 Task: Look for space in Torremolinos, Spain from 11th June, 2023 to 15th June, 2023 for 2 adults in price range Rs.7000 to Rs.16000. Place can be private room with 1  bedroom having 2 beds and 1 bathroom. Property type can be house, flat, guest house, hotel. Booking option can be shelf check-in. Required host language is English.
Action: Mouse moved to (270, 151)
Screenshot: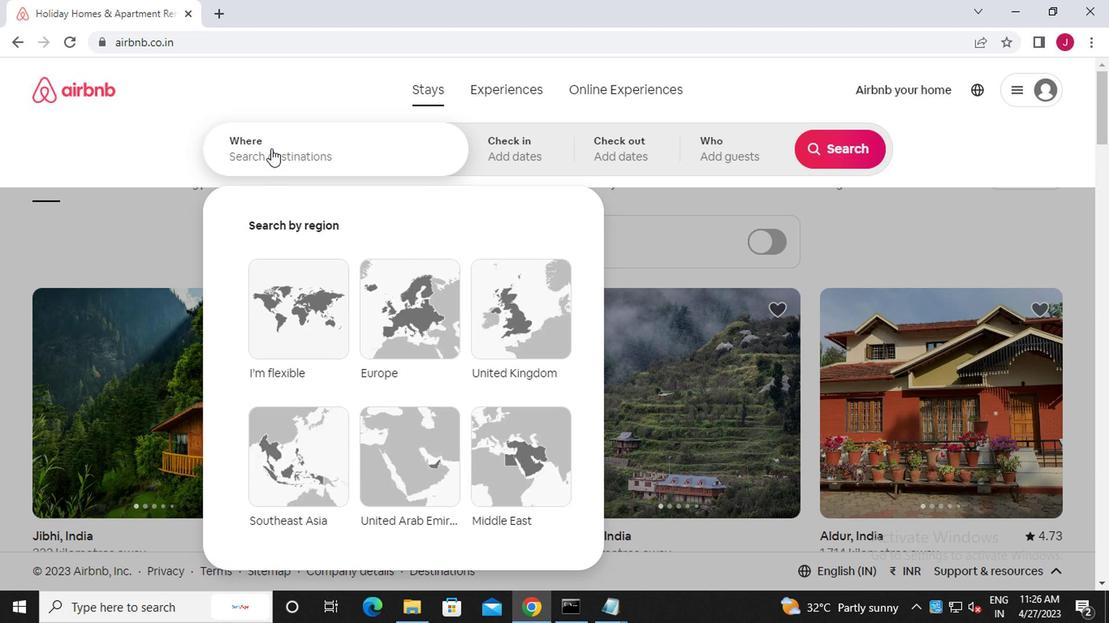 
Action: Mouse pressed left at (270, 151)
Screenshot: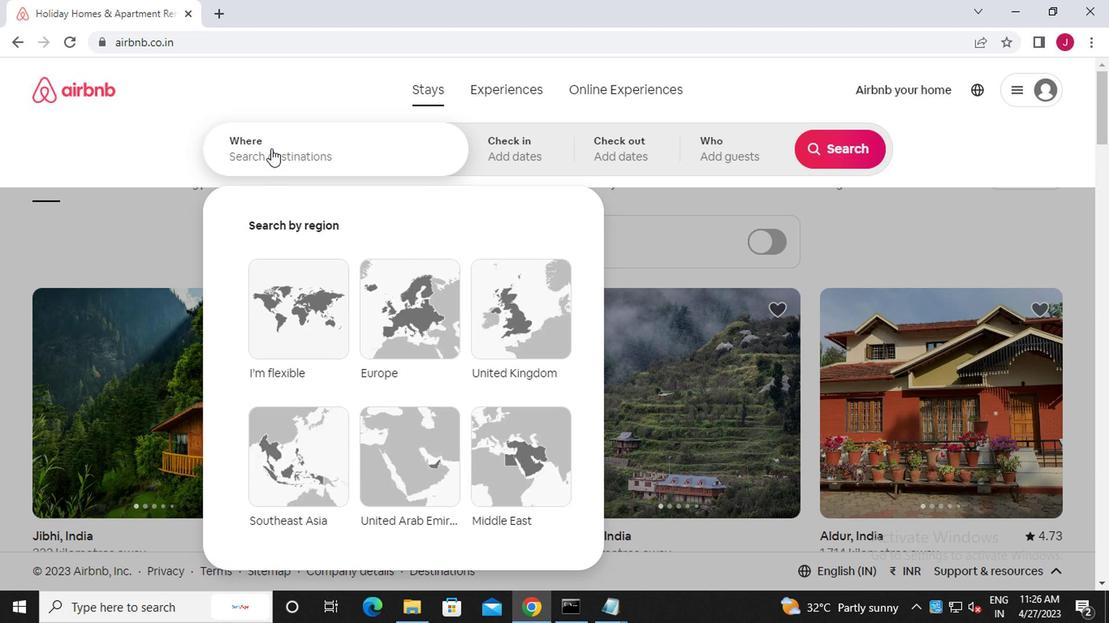 
Action: Mouse moved to (272, 153)
Screenshot: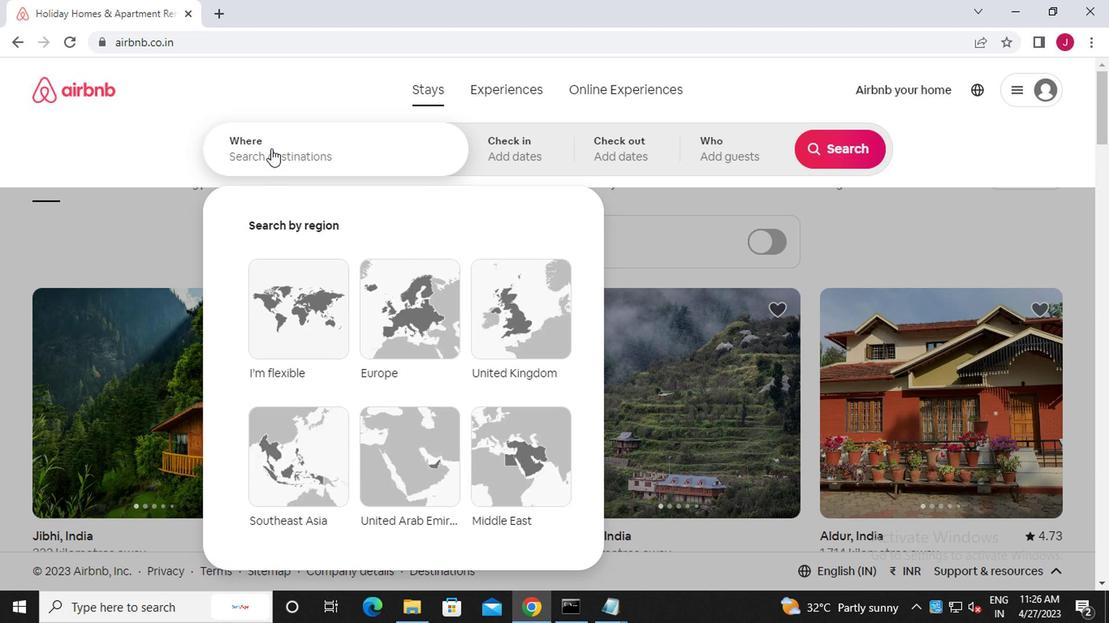 
Action: Key pressed t<Key.caps_lock>orremolinos,<Key.caps_lock>s<Key.caps_lock>pain
Screenshot: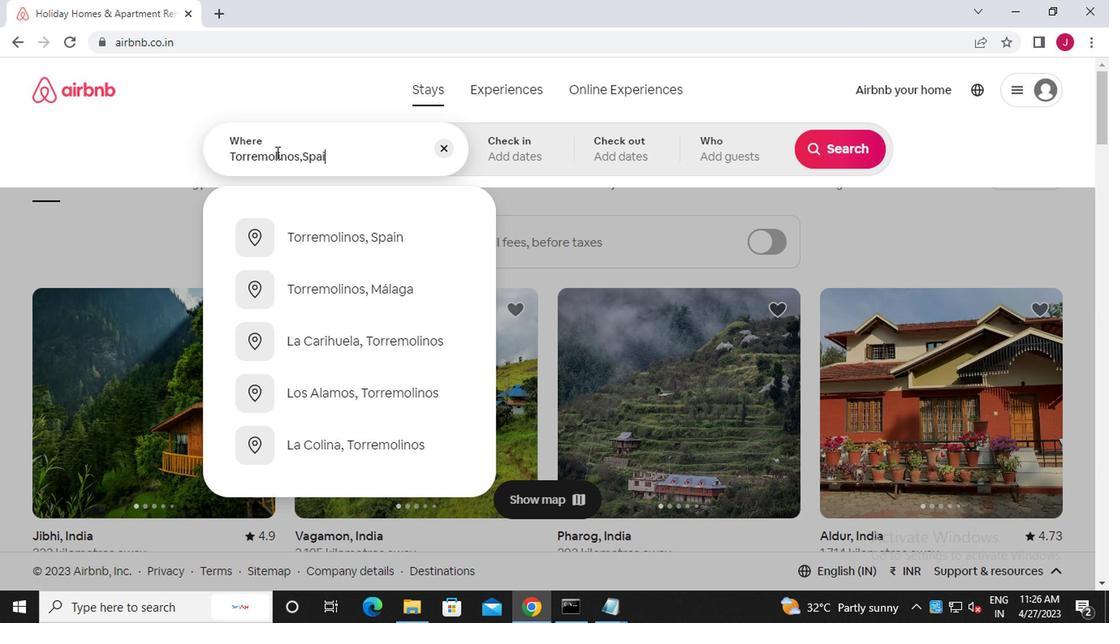 
Action: Mouse moved to (382, 239)
Screenshot: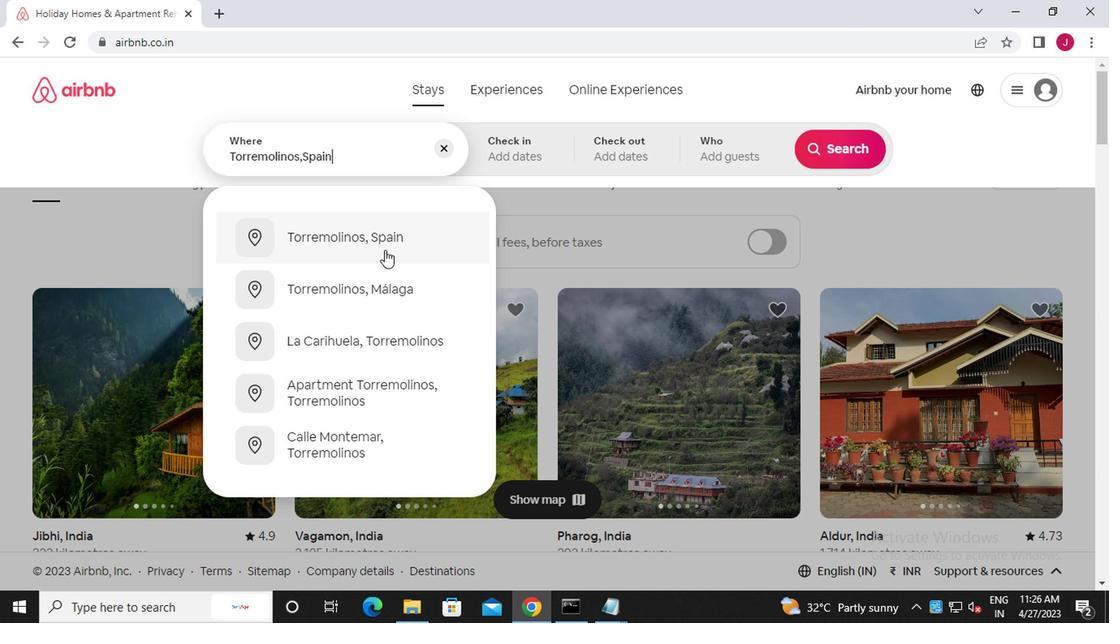 
Action: Mouse pressed left at (382, 239)
Screenshot: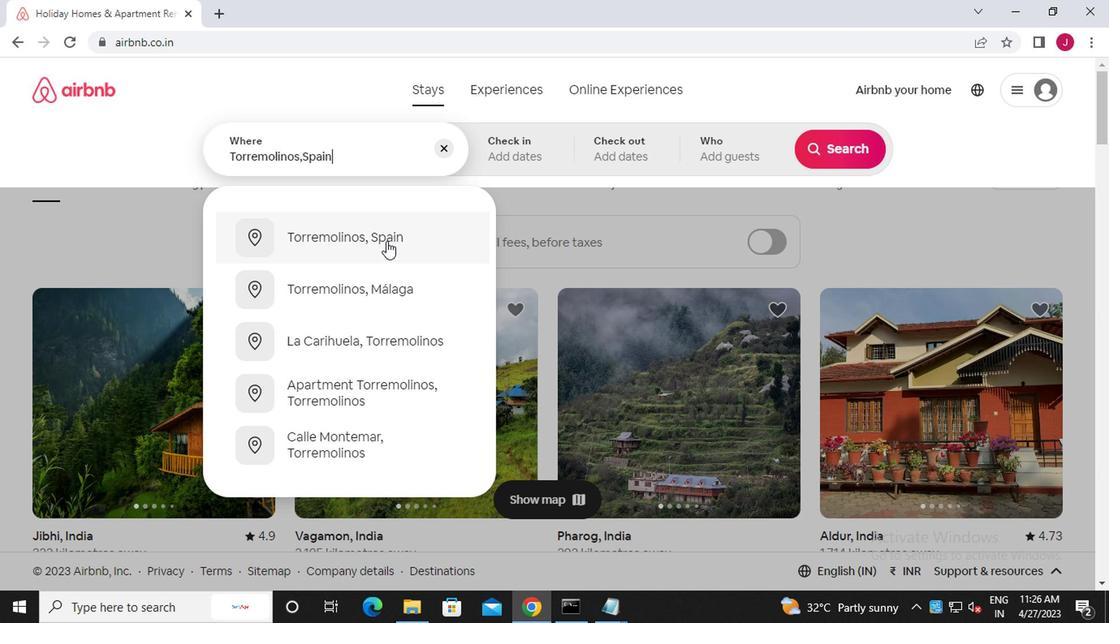 
Action: Mouse moved to (822, 283)
Screenshot: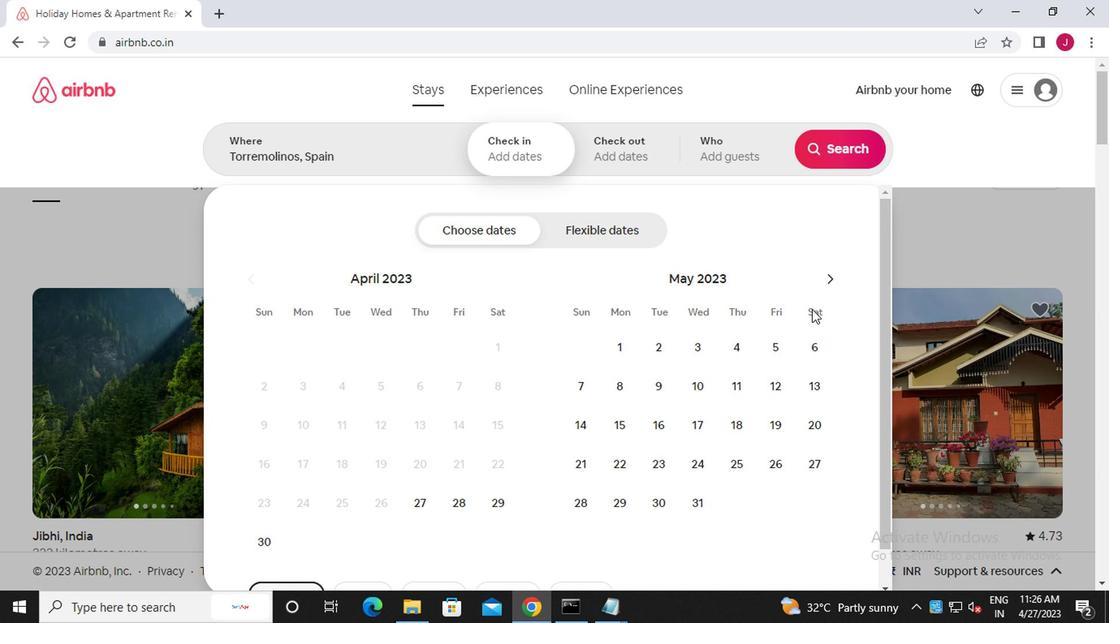 
Action: Mouse pressed left at (822, 283)
Screenshot: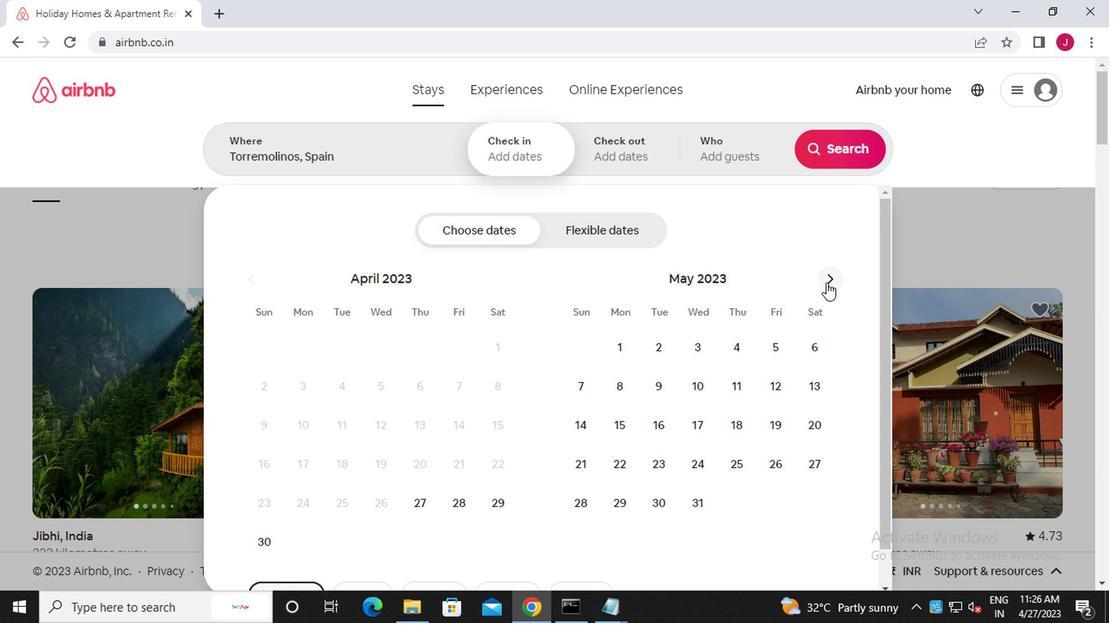 
Action: Mouse moved to (572, 422)
Screenshot: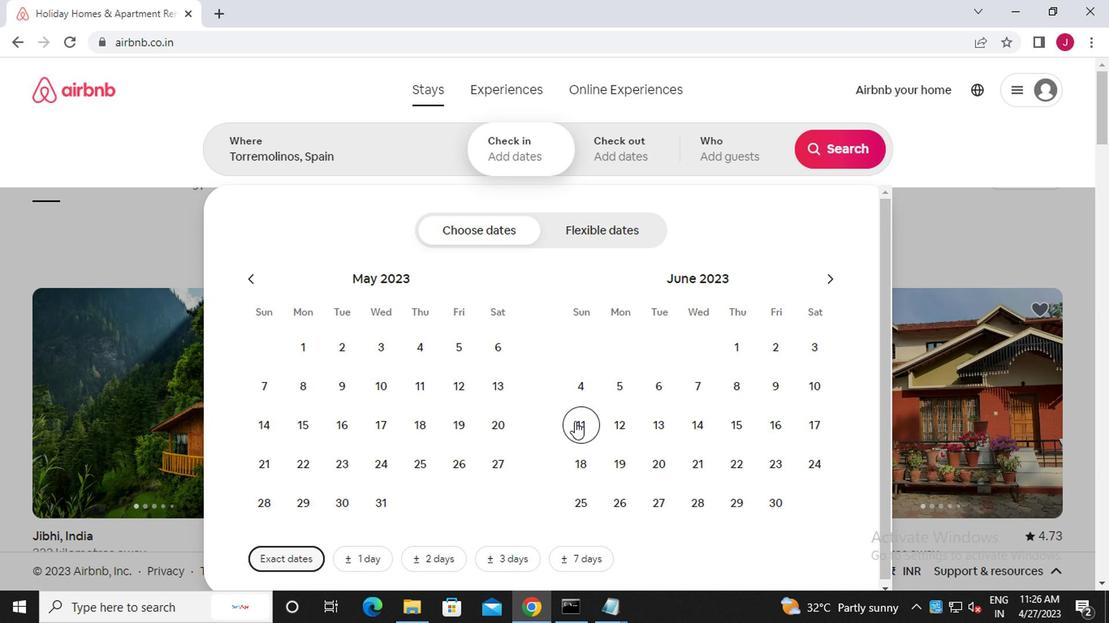 
Action: Mouse pressed left at (572, 422)
Screenshot: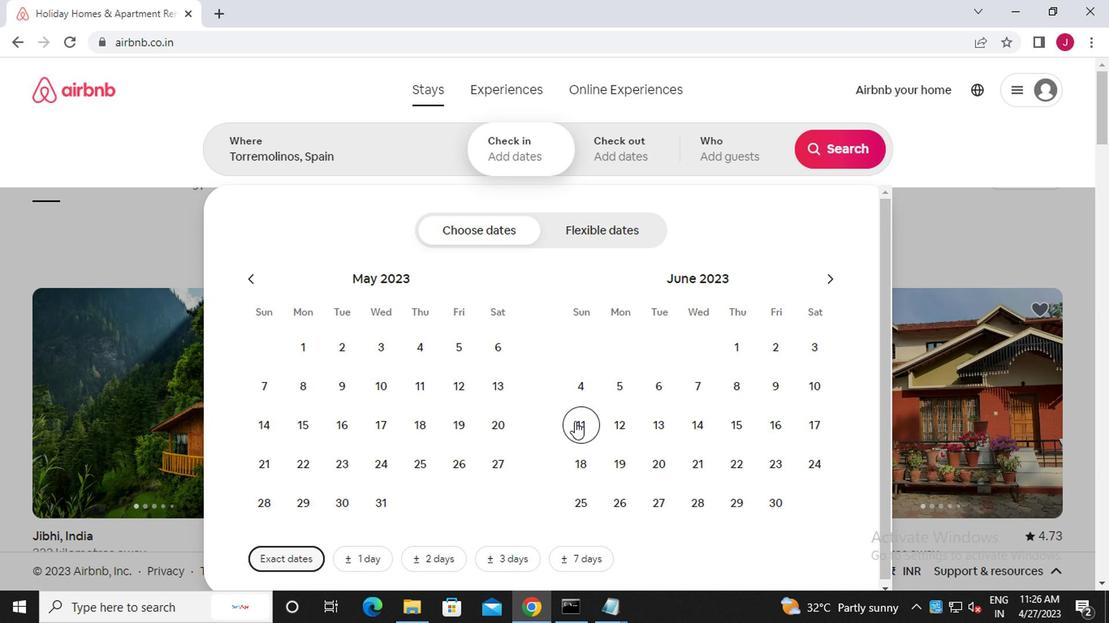 
Action: Mouse moved to (729, 423)
Screenshot: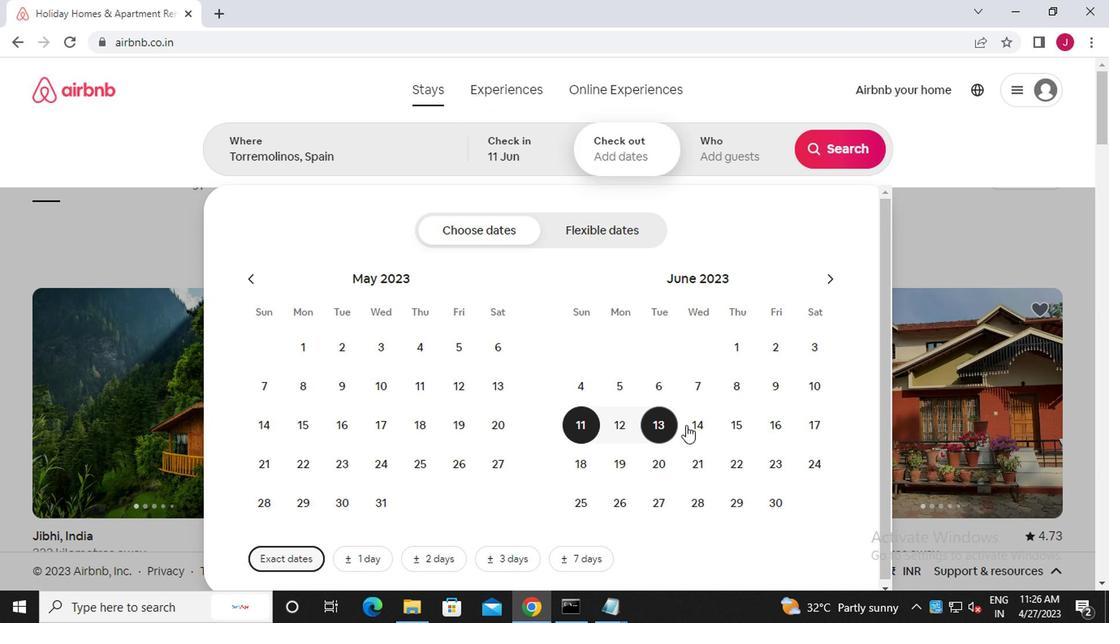 
Action: Mouse pressed left at (729, 423)
Screenshot: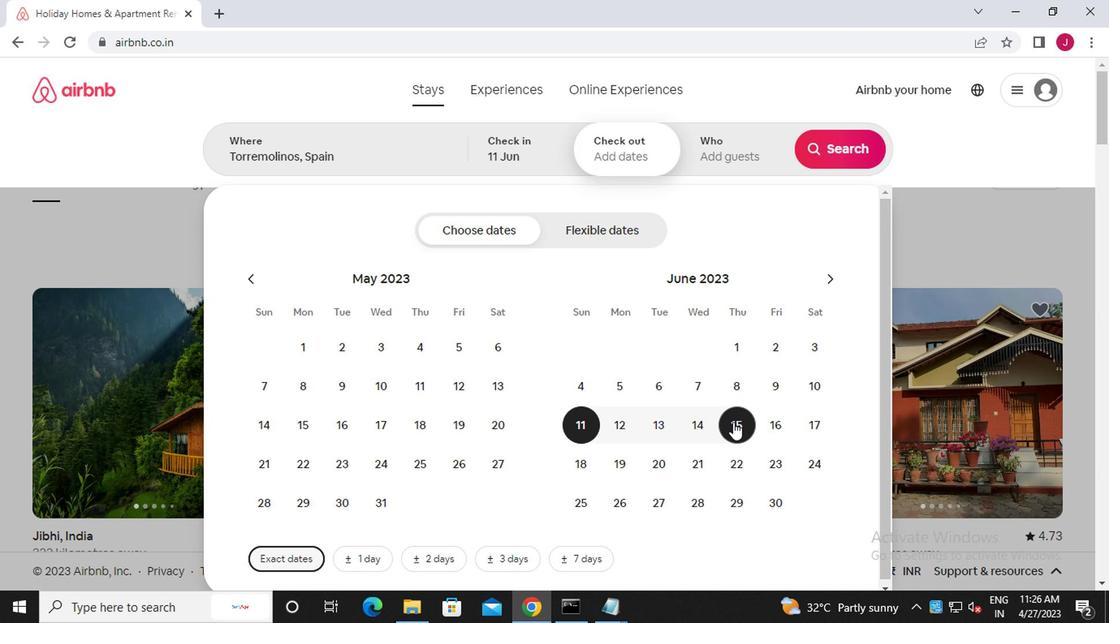 
Action: Mouse moved to (724, 167)
Screenshot: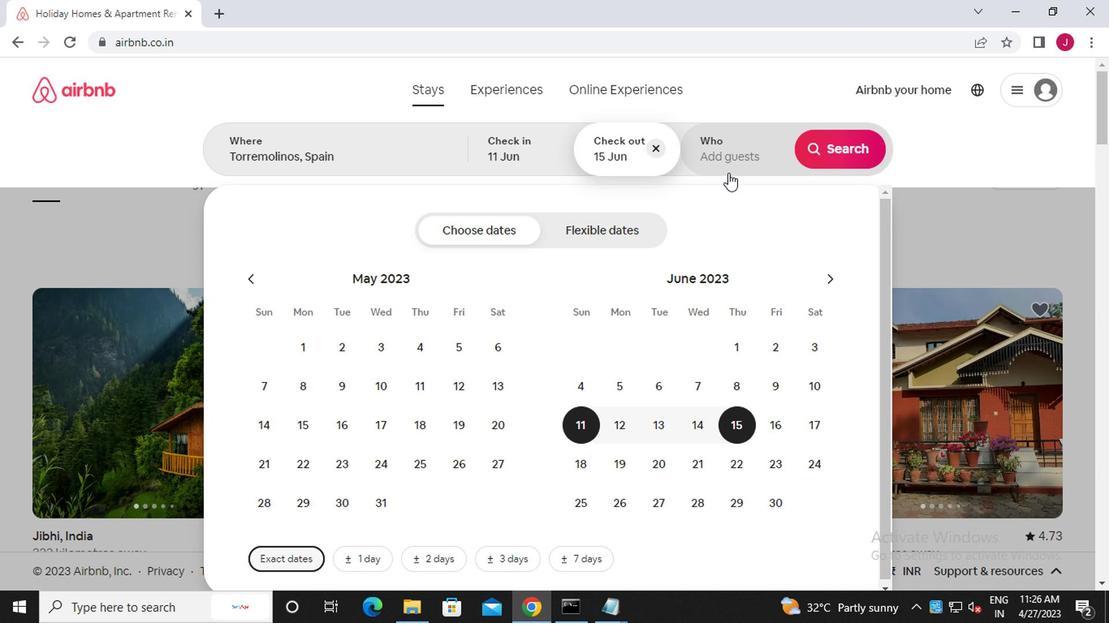 
Action: Mouse pressed left at (724, 167)
Screenshot: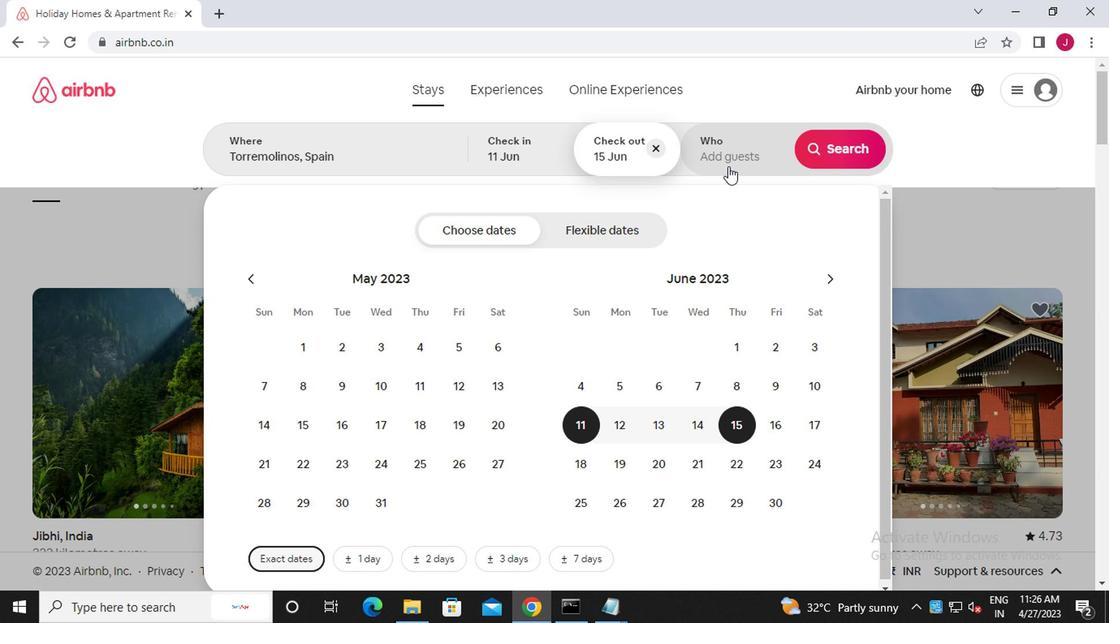 
Action: Mouse moved to (839, 237)
Screenshot: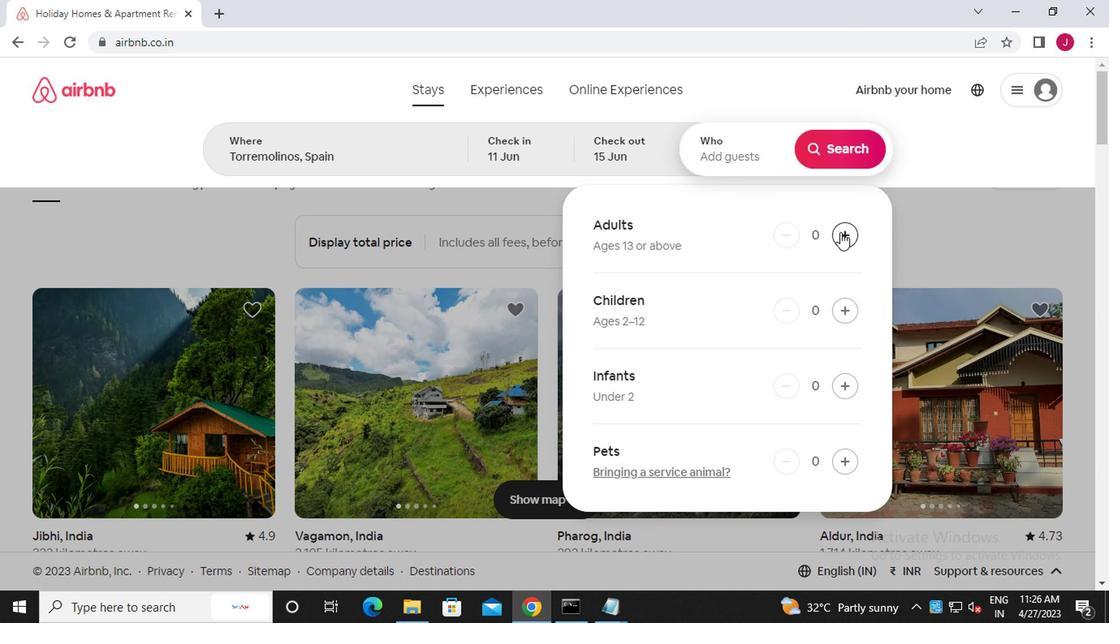
Action: Mouse pressed left at (839, 237)
Screenshot: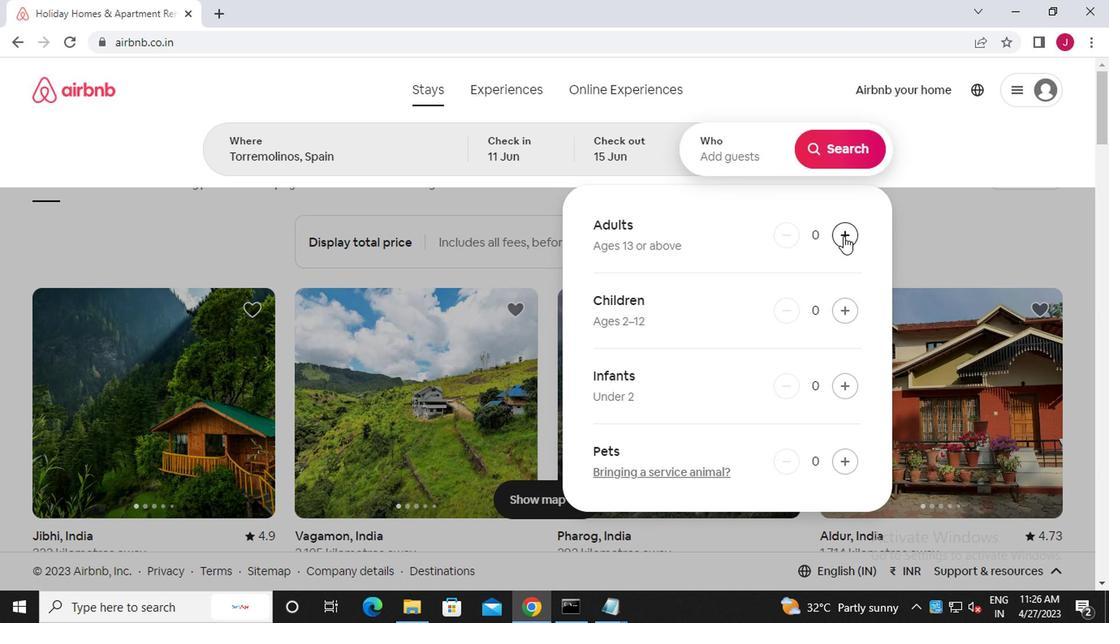 
Action: Mouse moved to (842, 239)
Screenshot: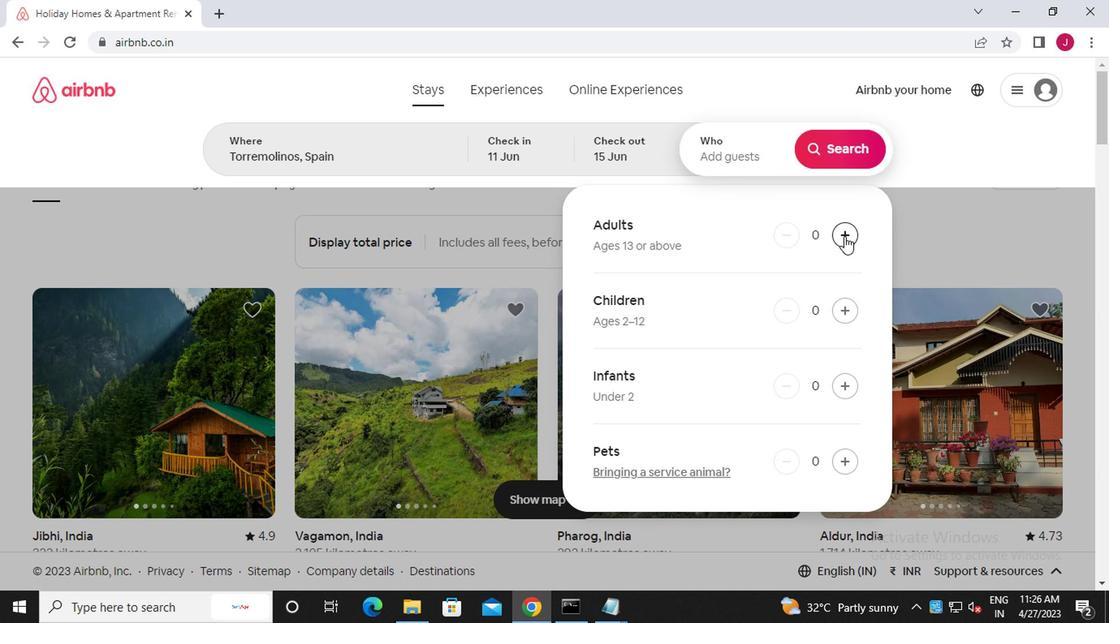 
Action: Mouse pressed left at (842, 239)
Screenshot: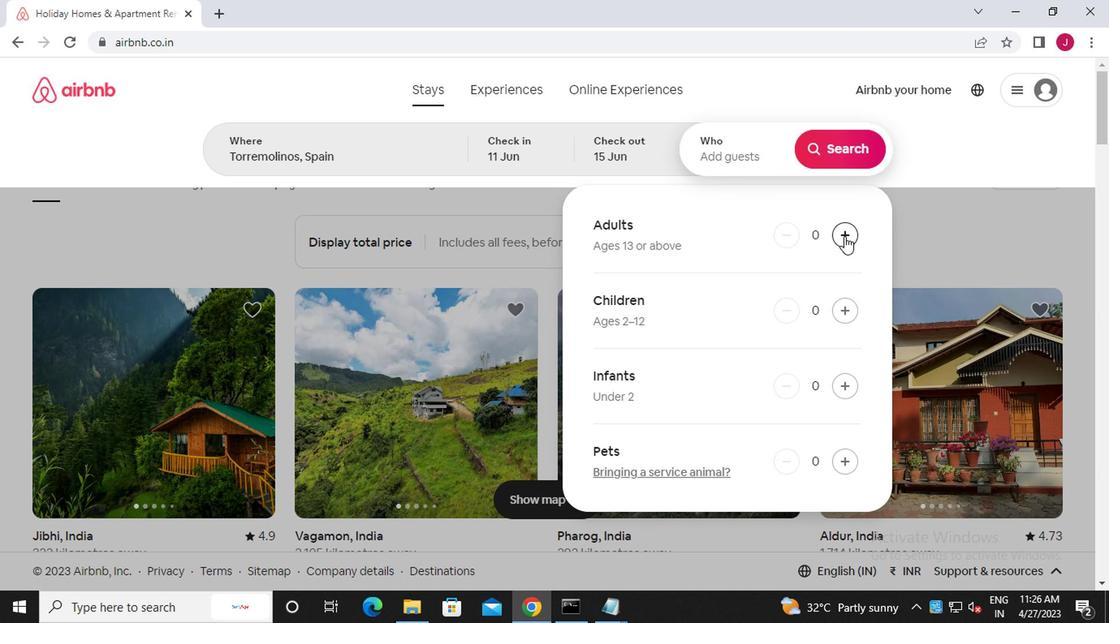 
Action: Mouse moved to (852, 153)
Screenshot: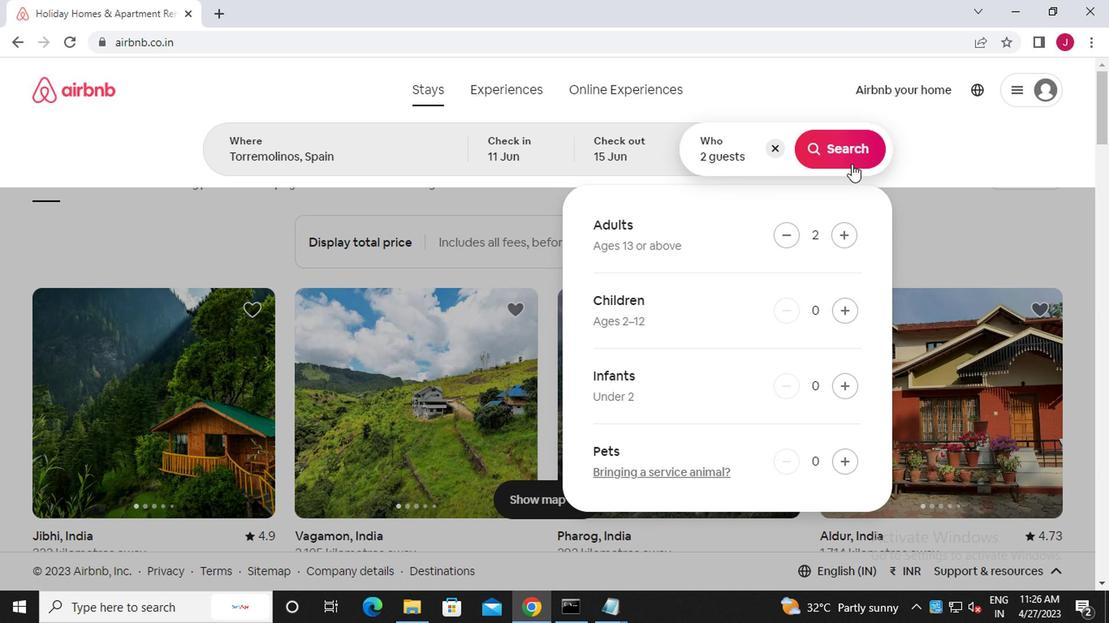 
Action: Mouse pressed left at (852, 153)
Screenshot: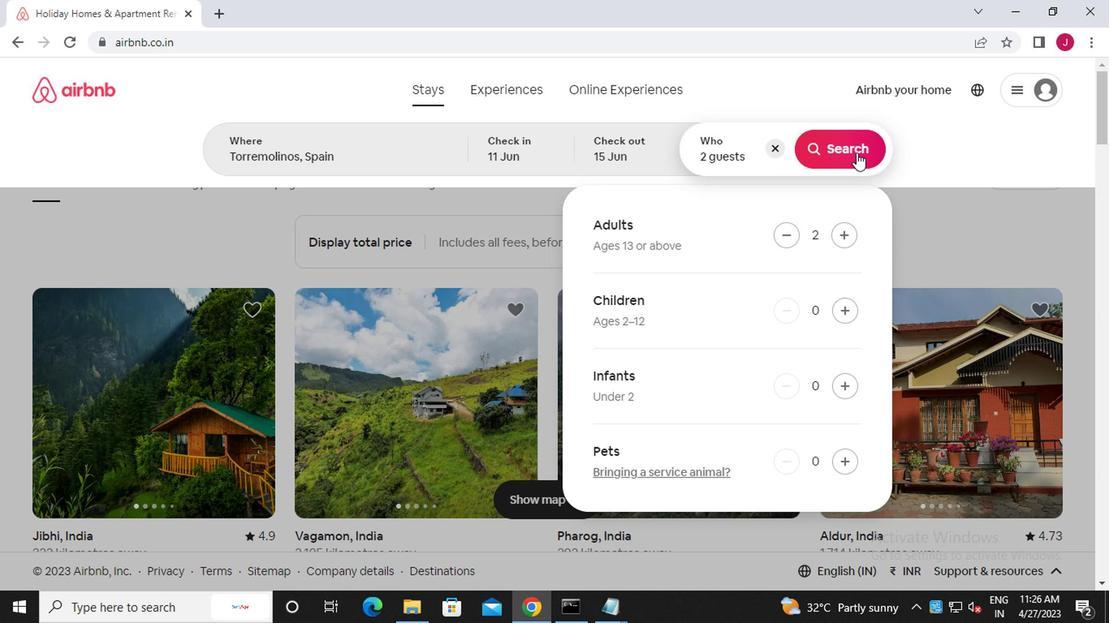 
Action: Mouse moved to (1031, 149)
Screenshot: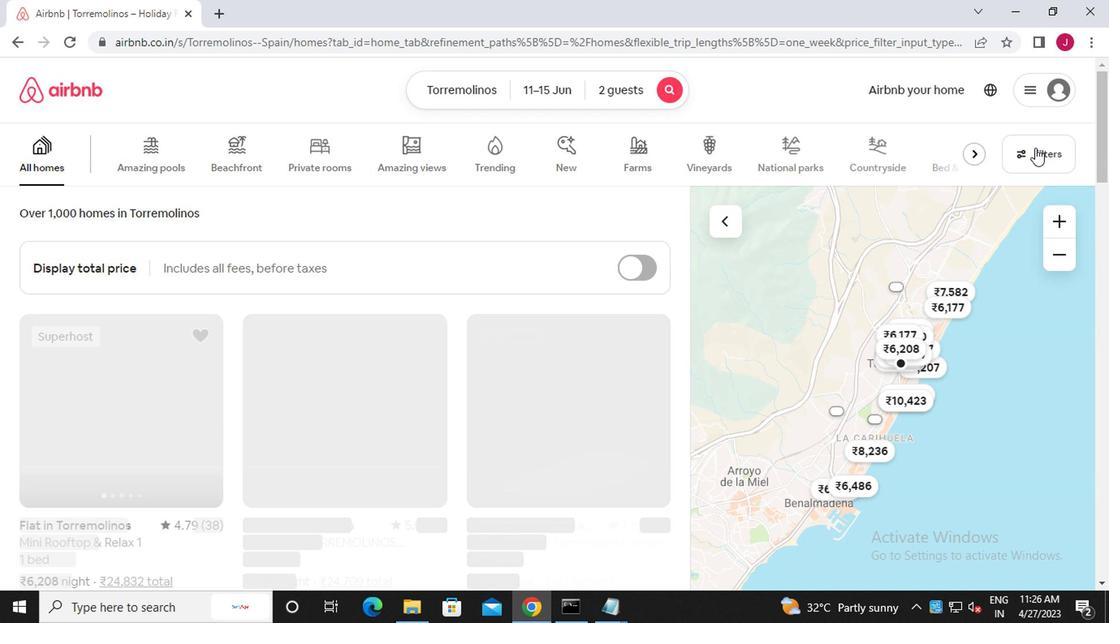 
Action: Mouse pressed left at (1031, 149)
Screenshot: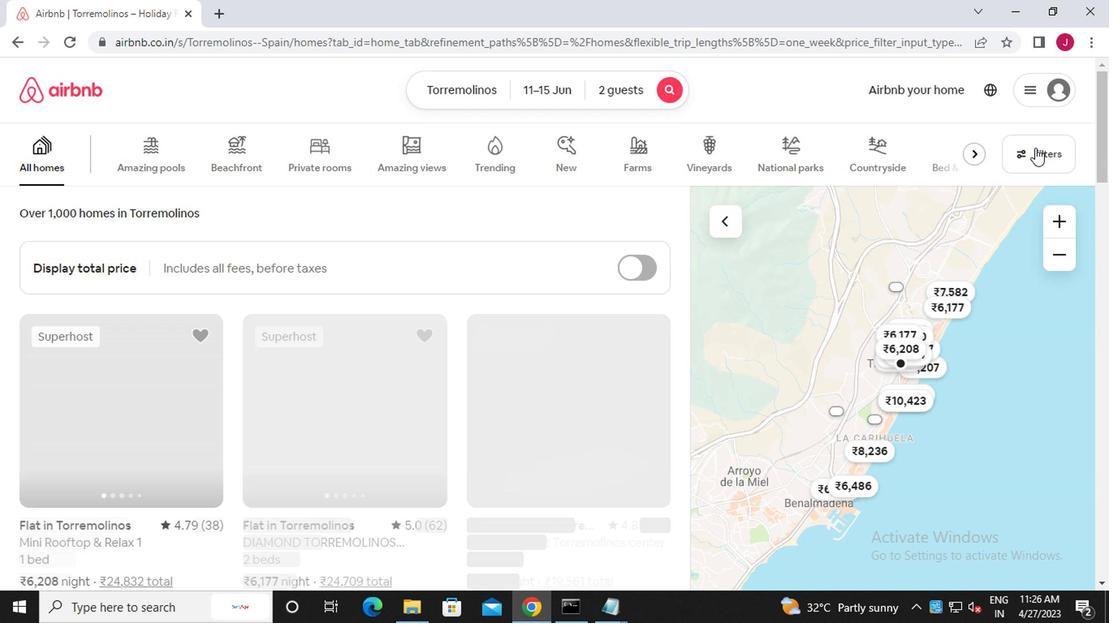
Action: Mouse moved to (350, 362)
Screenshot: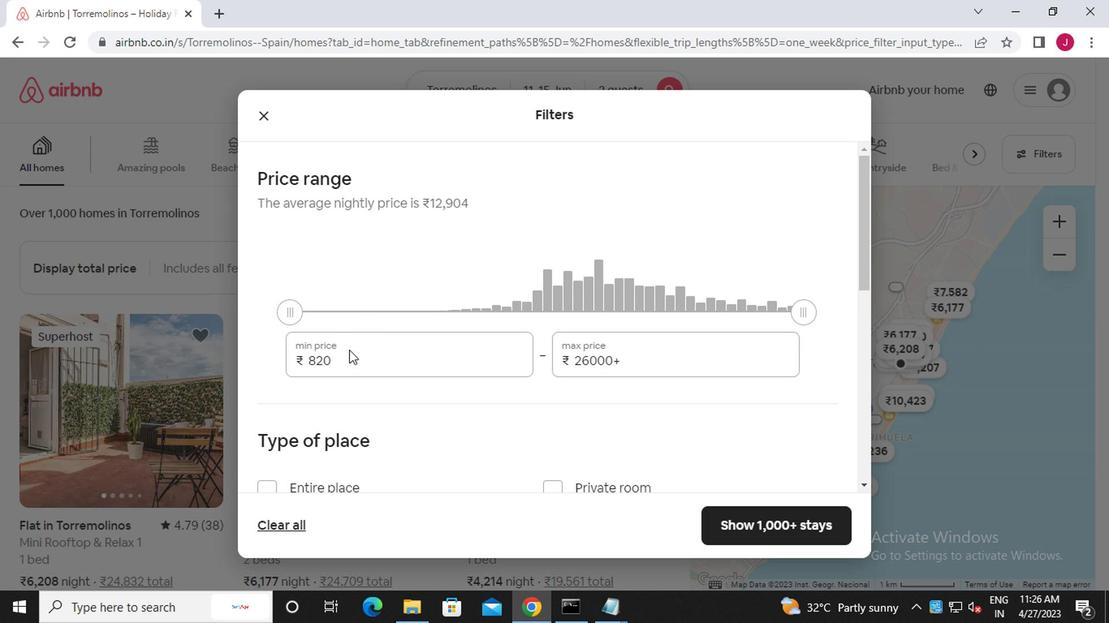 
Action: Mouse pressed left at (350, 362)
Screenshot: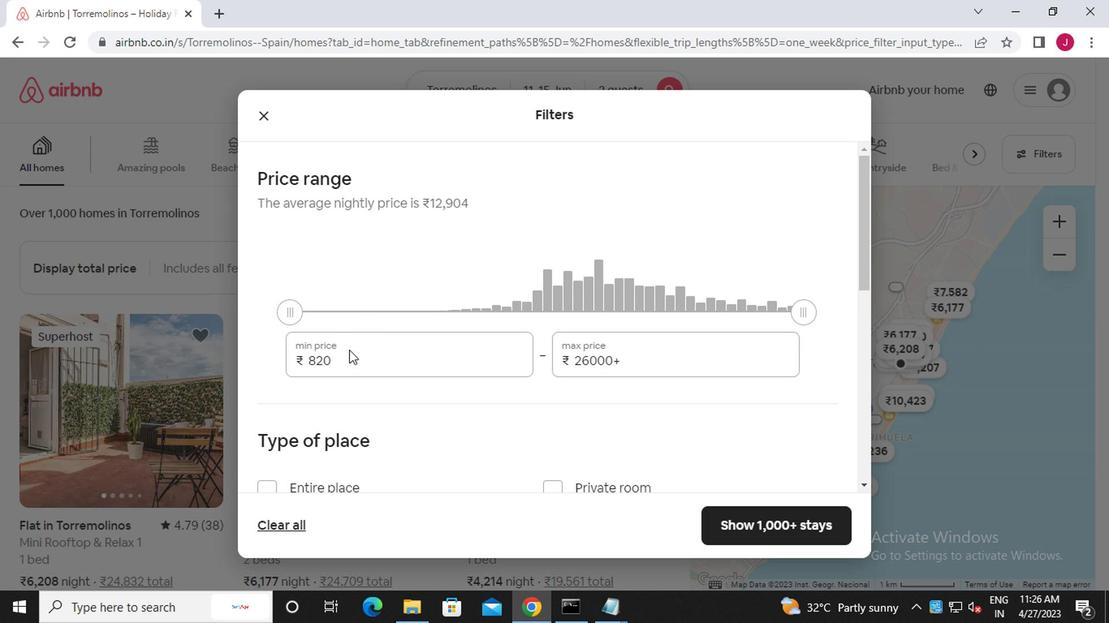 
Action: Mouse moved to (334, 363)
Screenshot: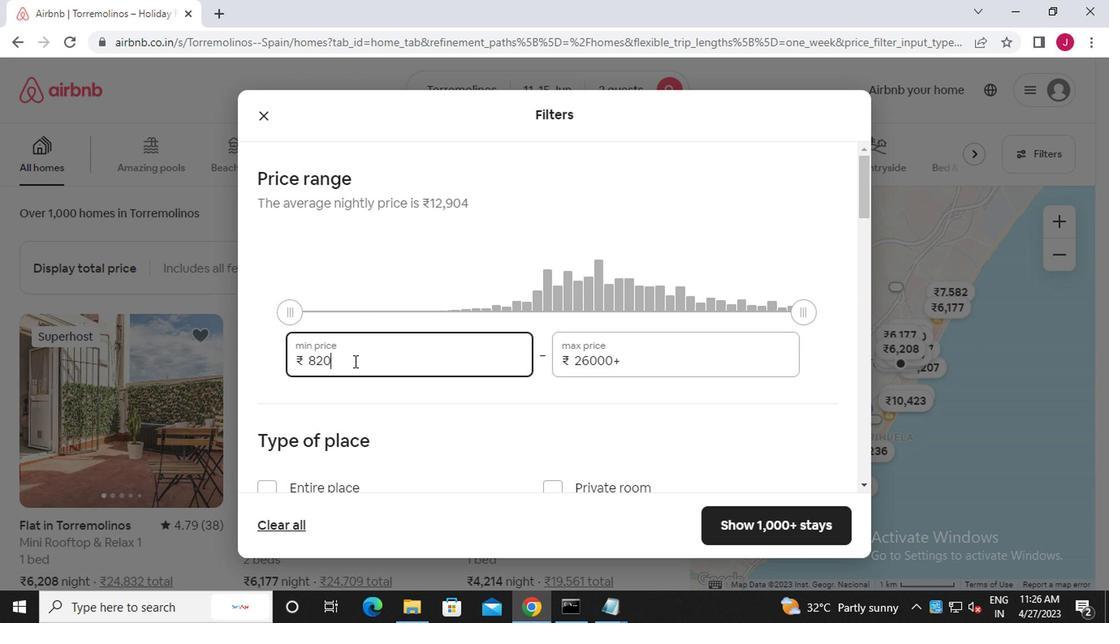 
Action: Key pressed <Key.backspace><Key.backspace><Key.backspace><<103>><<96>><<96>><<96>>
Screenshot: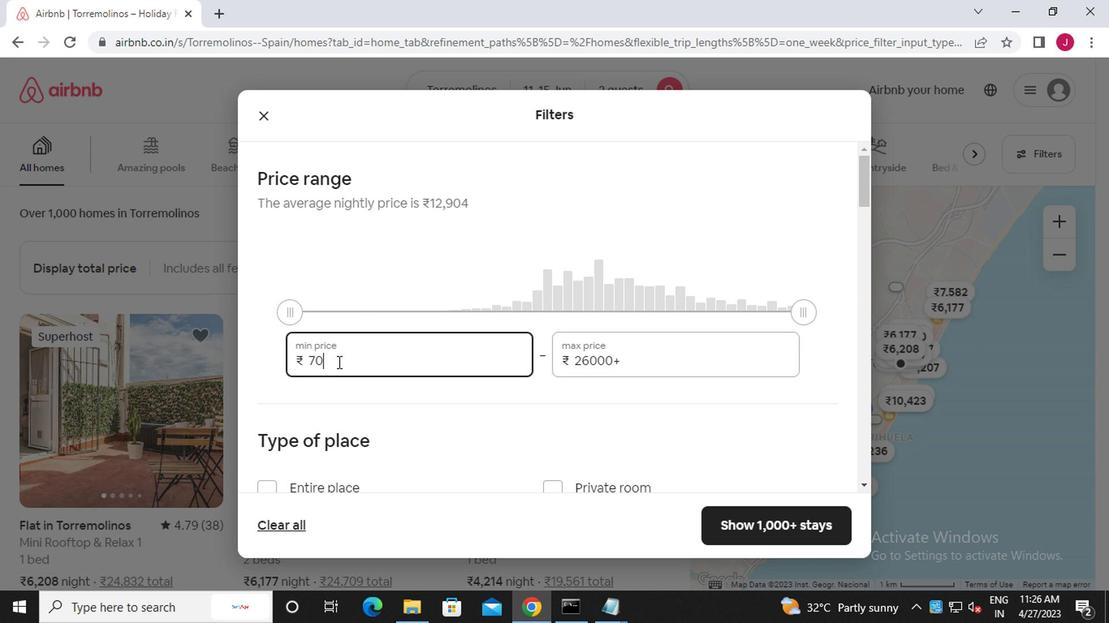 
Action: Mouse moved to (687, 362)
Screenshot: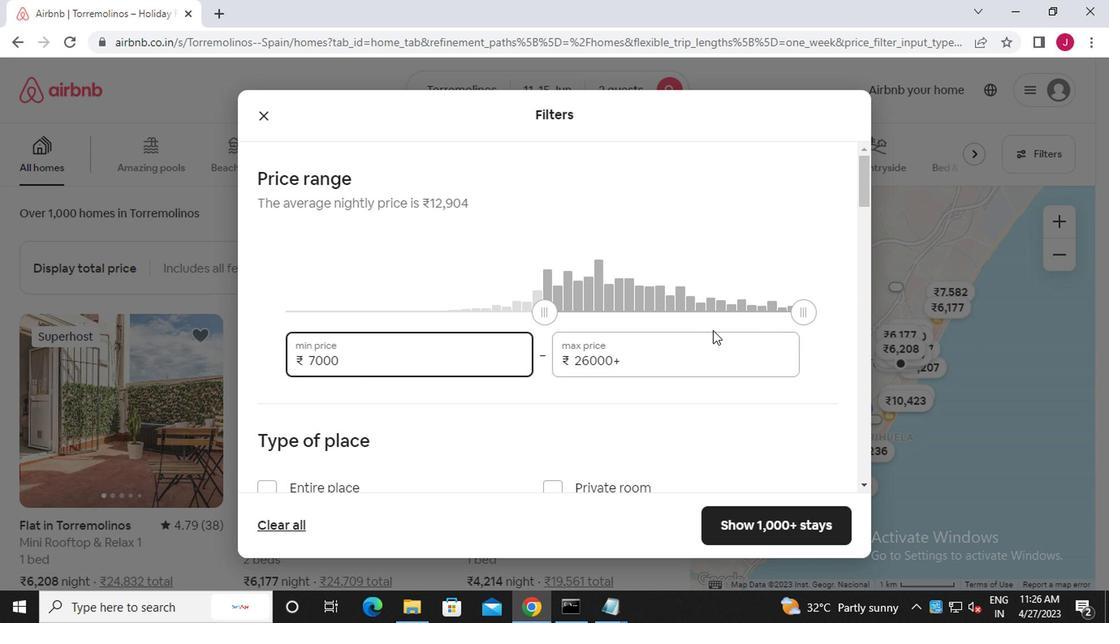 
Action: Mouse pressed left at (687, 362)
Screenshot: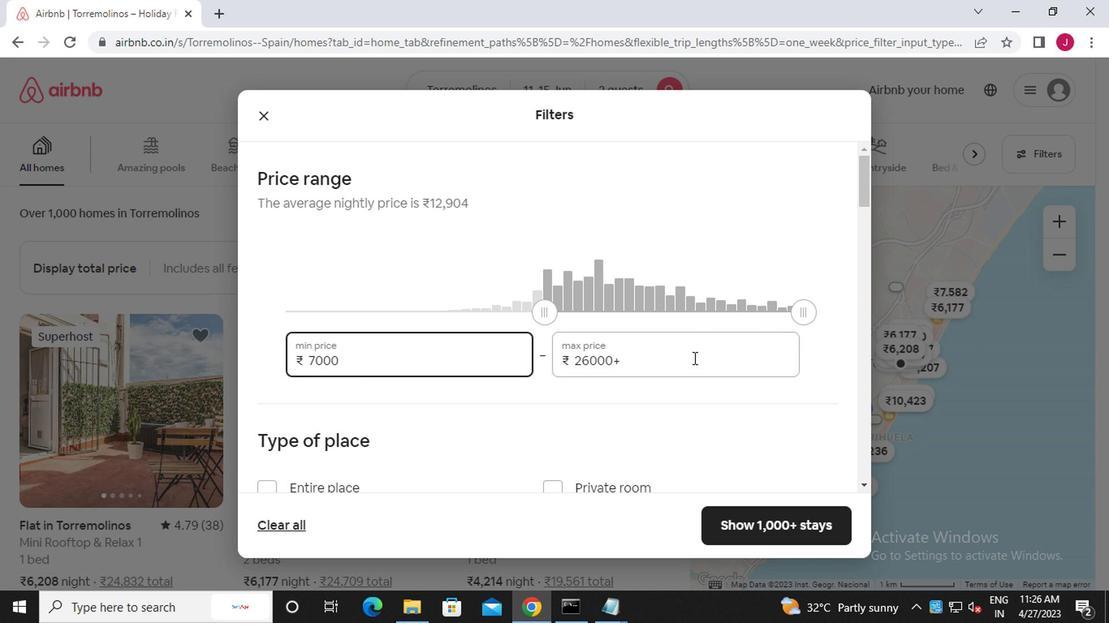 
Action: Key pressed <Key.backspace><Key.backspace><Key.backspace><Key.backspace><Key.backspace><Key.backspace><Key.backspace><Key.backspace><Key.backspace><Key.backspace><Key.backspace><Key.backspace><Key.backspace><<97>><<102>><<96>><<96>><<96>>
Screenshot: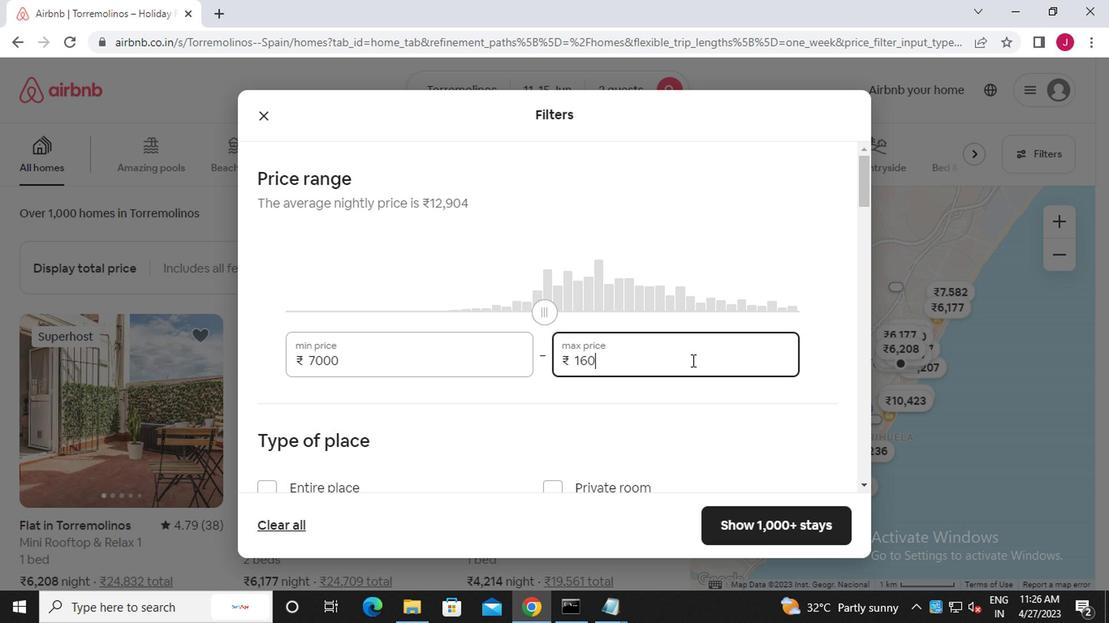
Action: Mouse moved to (685, 362)
Screenshot: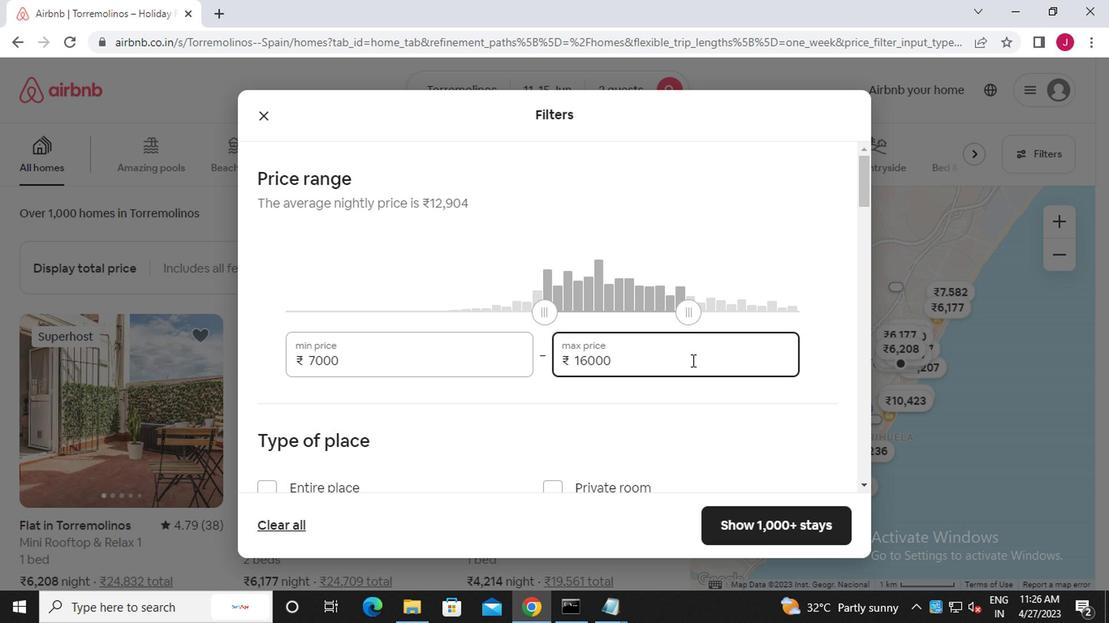 
Action: Mouse scrolled (685, 361) with delta (0, -1)
Screenshot: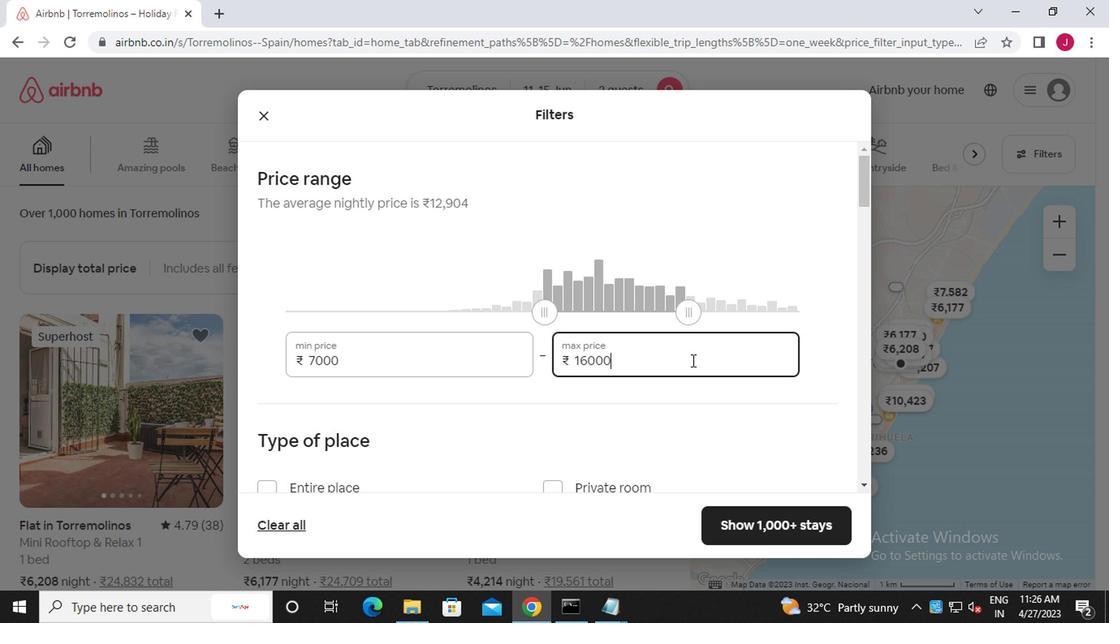 
Action: Mouse scrolled (685, 361) with delta (0, -1)
Screenshot: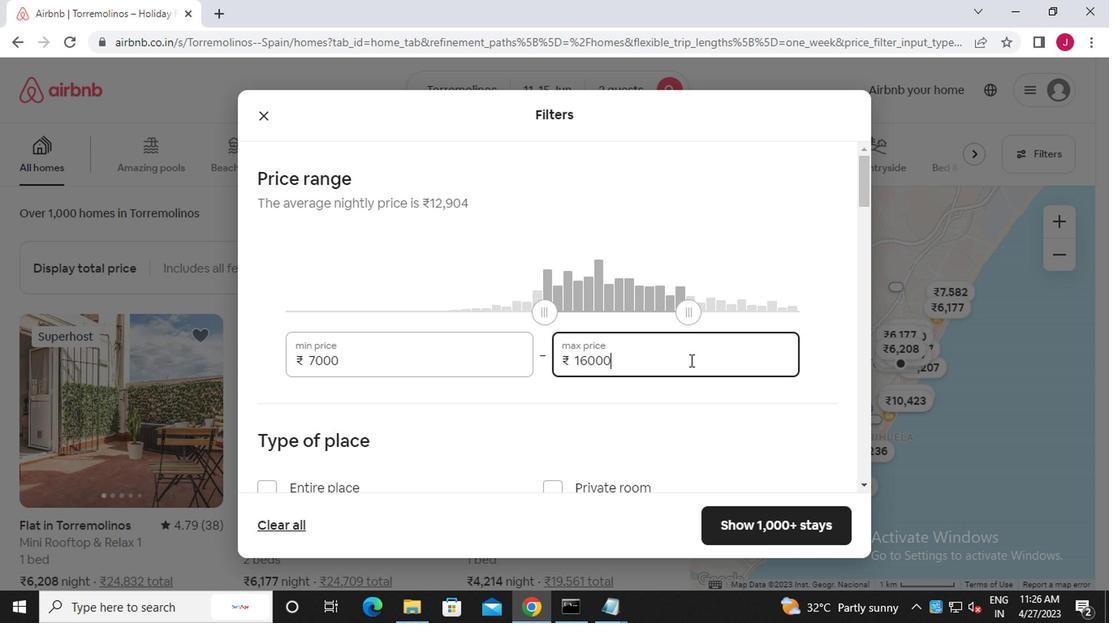 
Action: Mouse scrolled (685, 361) with delta (0, -1)
Screenshot: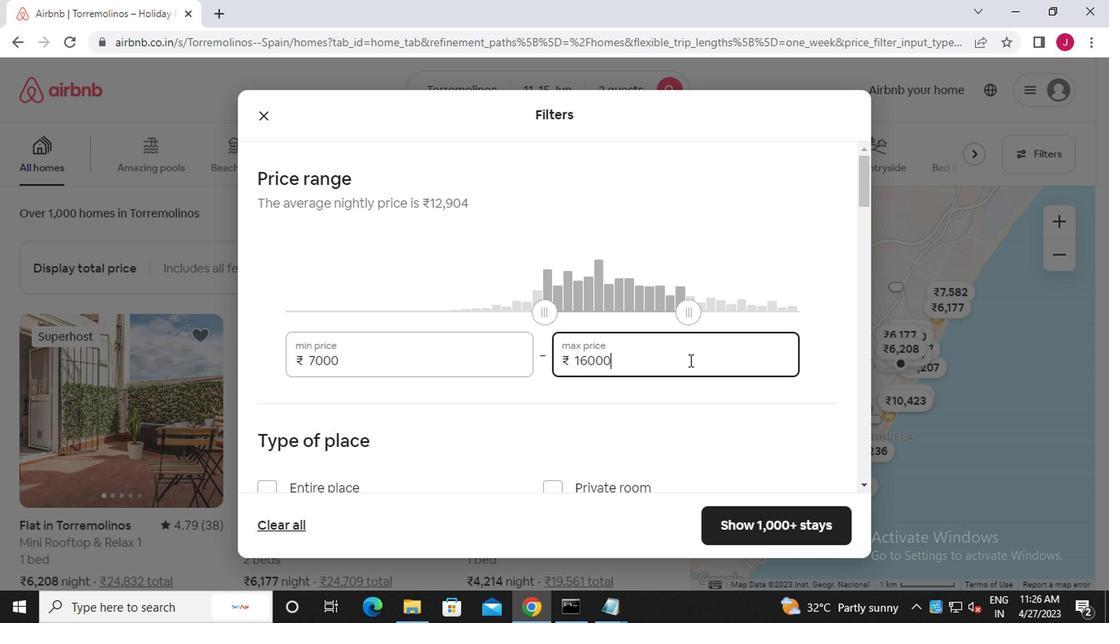 
Action: Mouse moved to (553, 249)
Screenshot: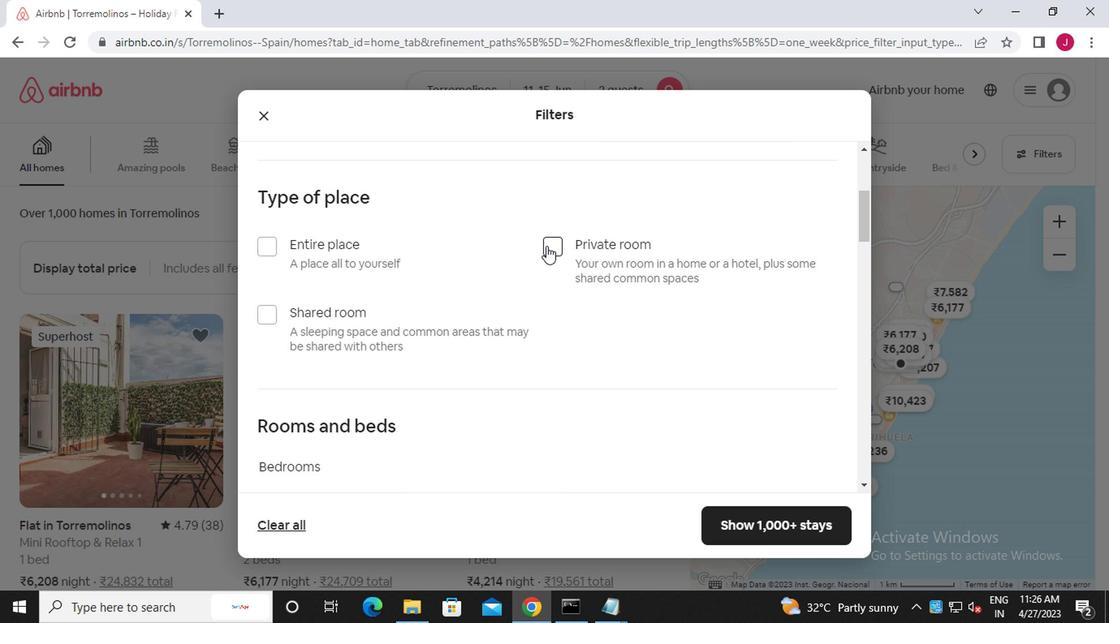 
Action: Mouse pressed left at (553, 249)
Screenshot: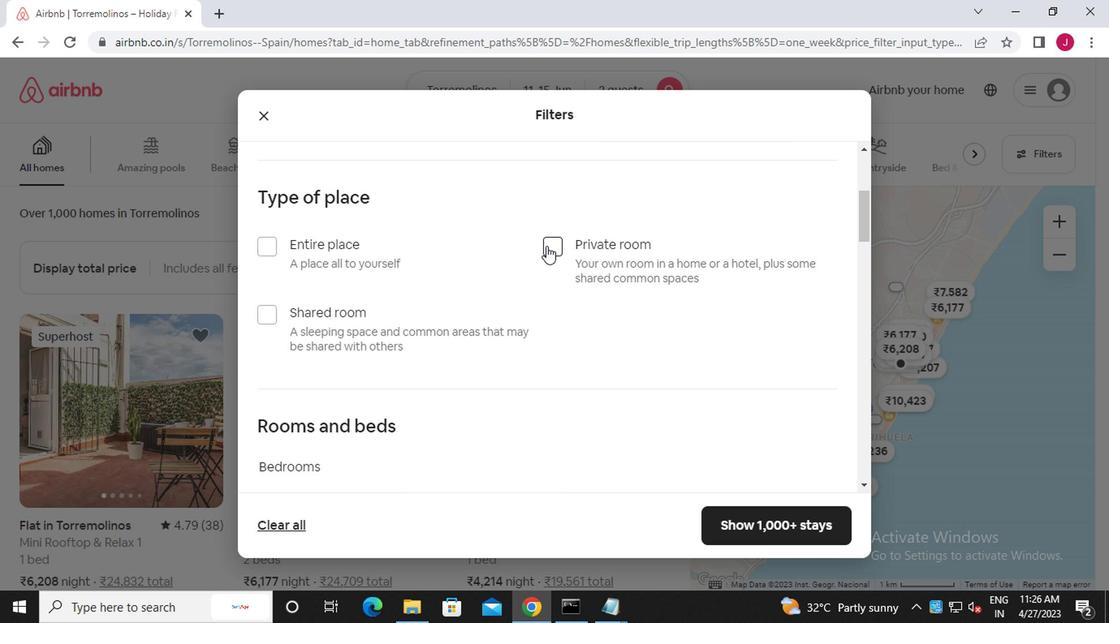 
Action: Mouse moved to (441, 339)
Screenshot: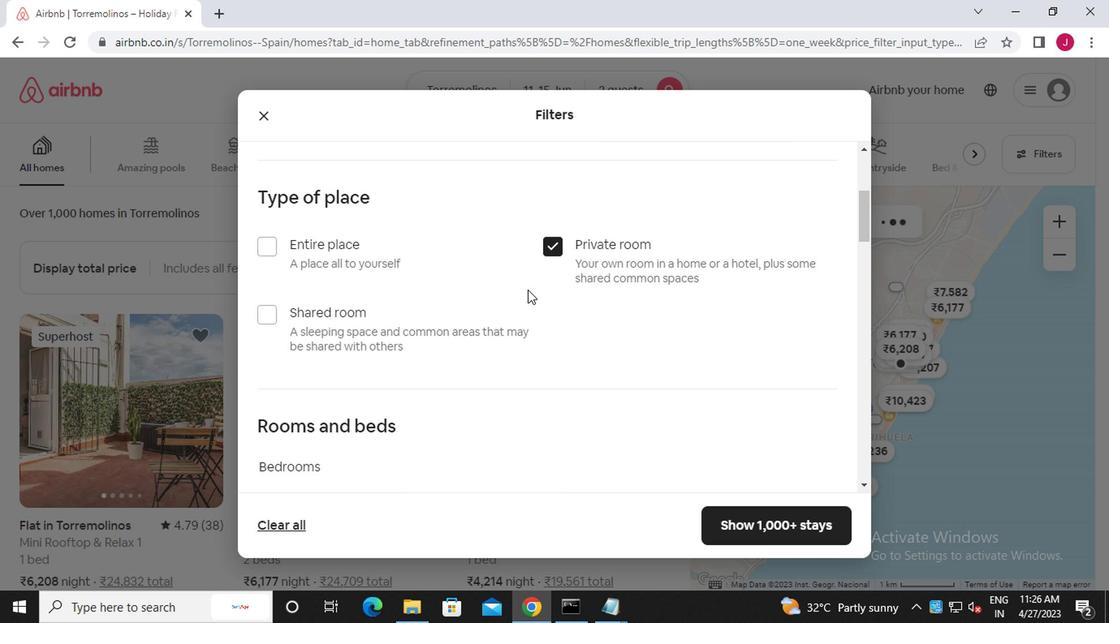
Action: Mouse scrolled (441, 338) with delta (0, 0)
Screenshot: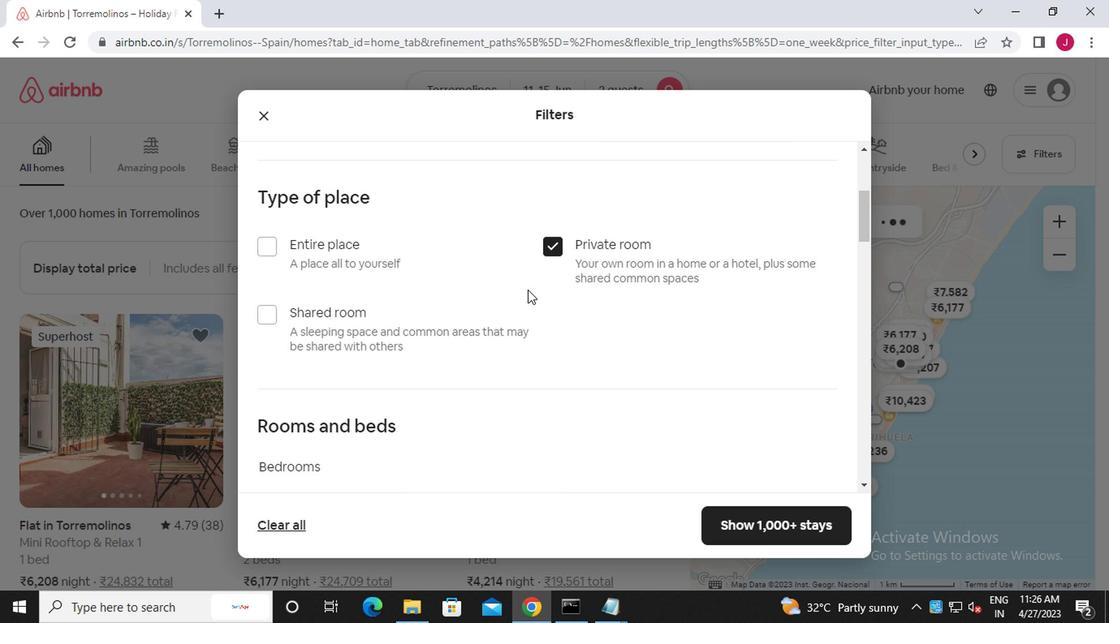 
Action: Mouse moved to (440, 340)
Screenshot: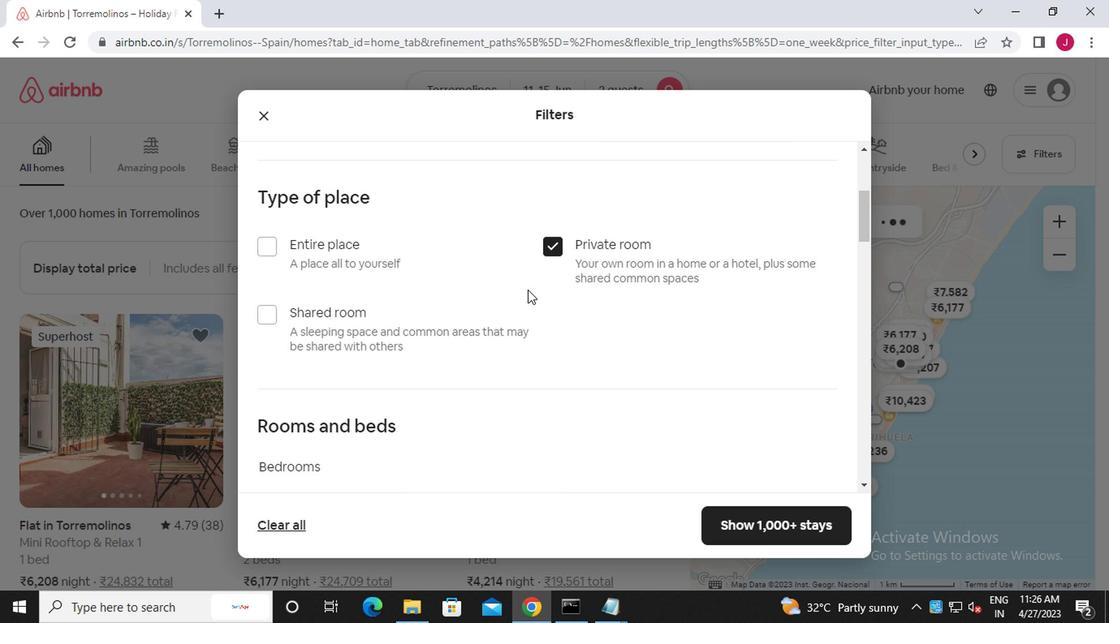 
Action: Mouse scrolled (440, 339) with delta (0, -1)
Screenshot: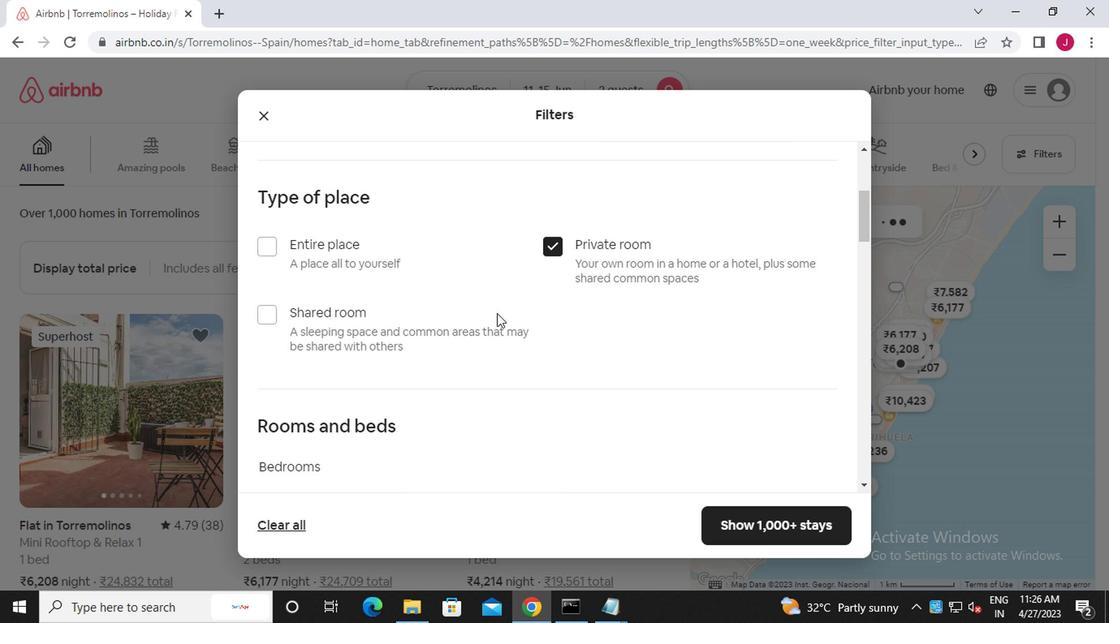 
Action: Mouse scrolled (440, 339) with delta (0, -1)
Screenshot: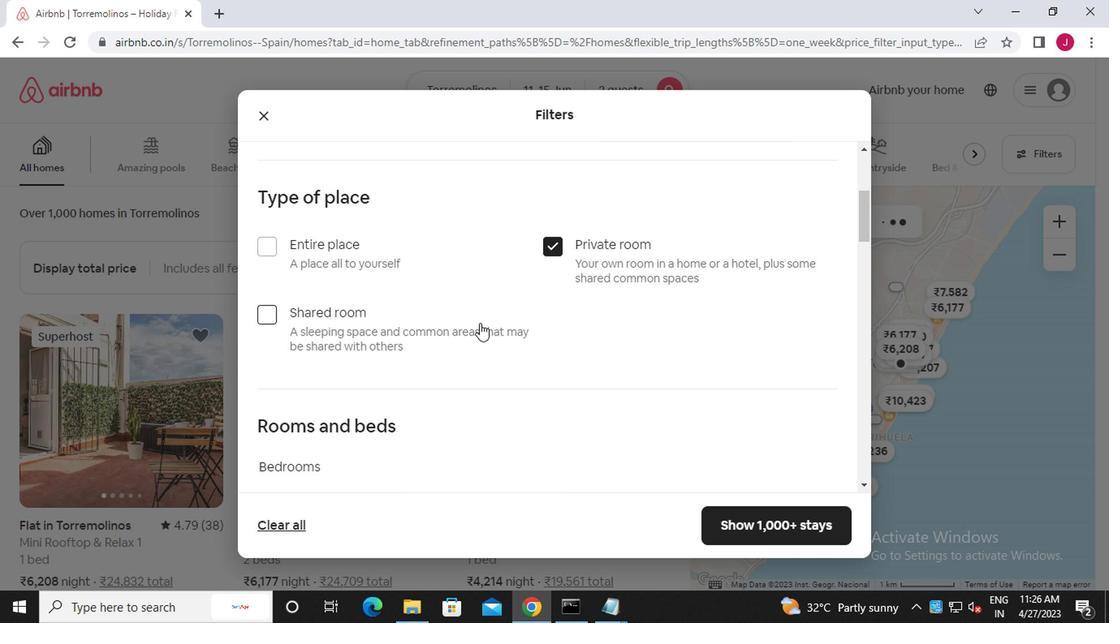 
Action: Mouse moved to (439, 340)
Screenshot: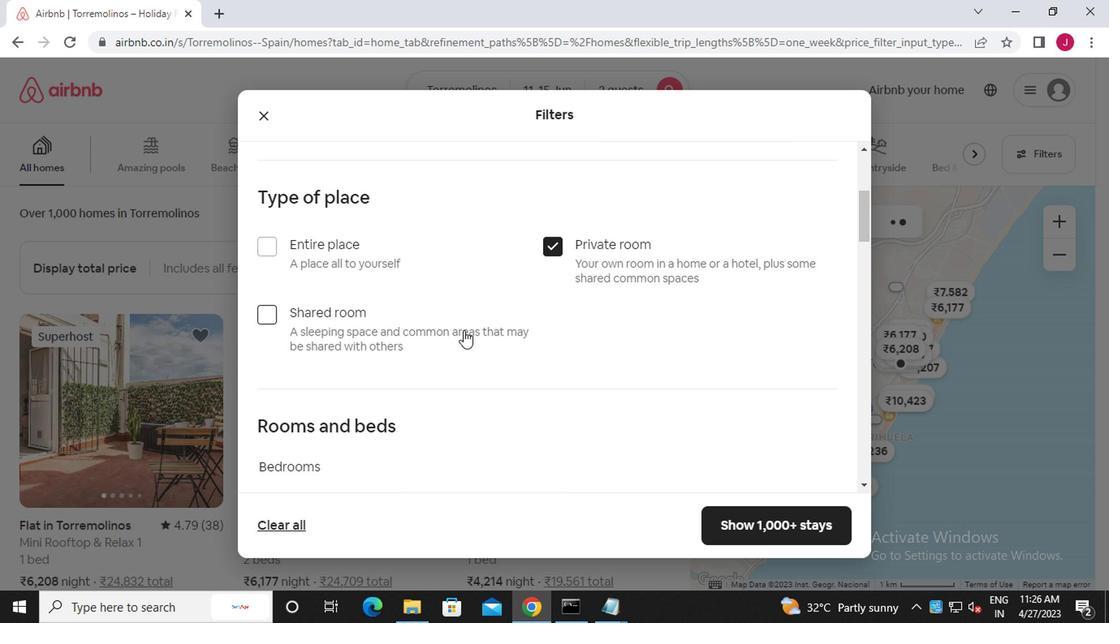 
Action: Mouse scrolled (439, 340) with delta (0, 0)
Screenshot: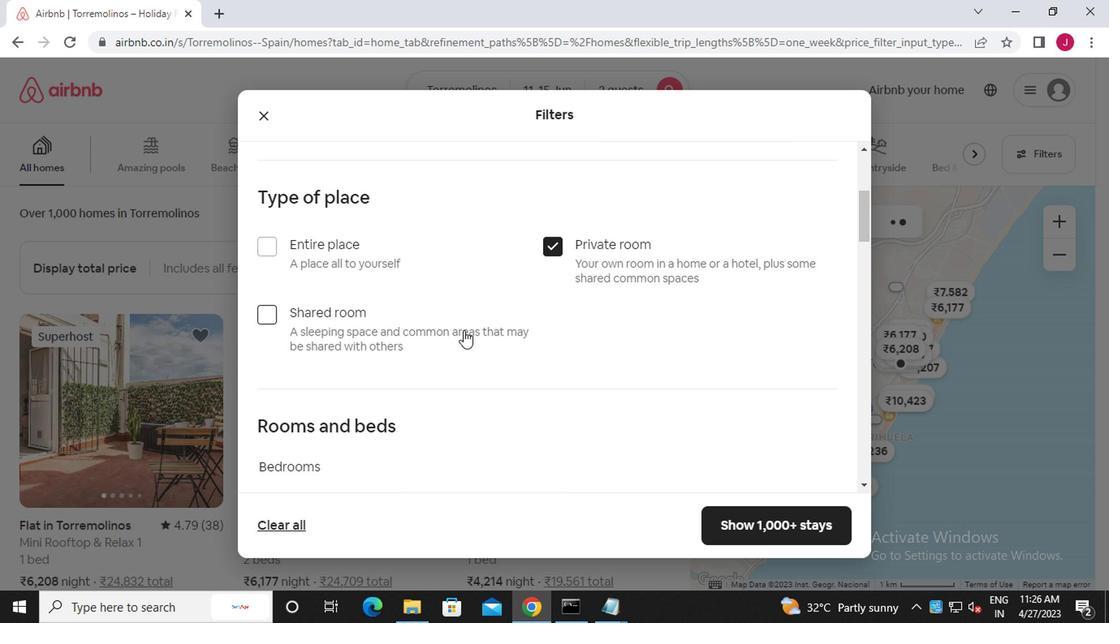 
Action: Mouse moved to (354, 187)
Screenshot: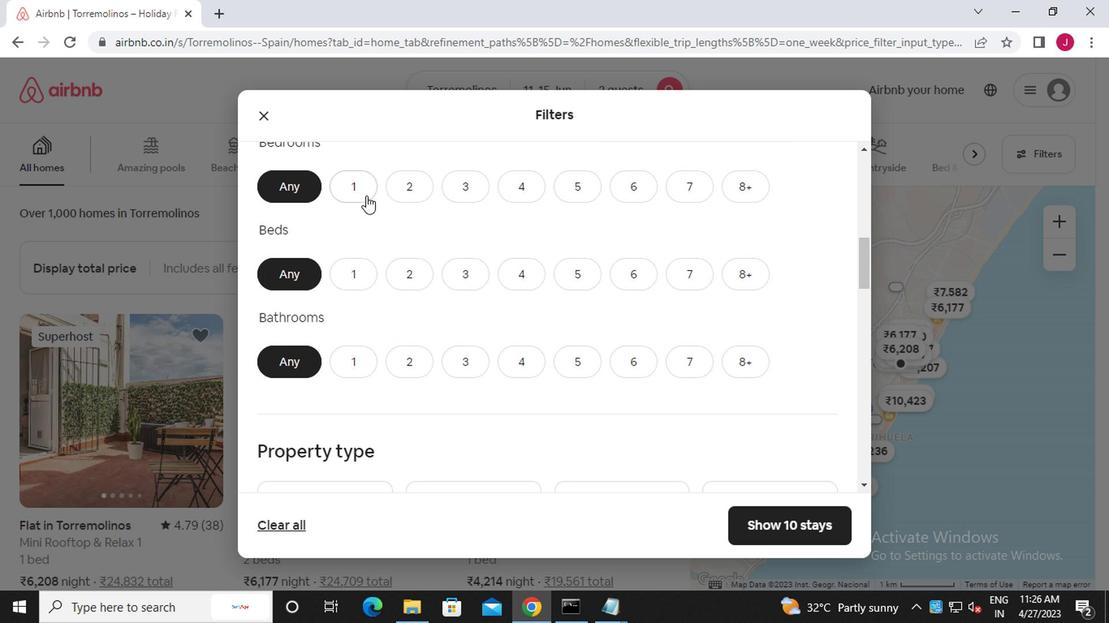 
Action: Mouse pressed left at (354, 187)
Screenshot: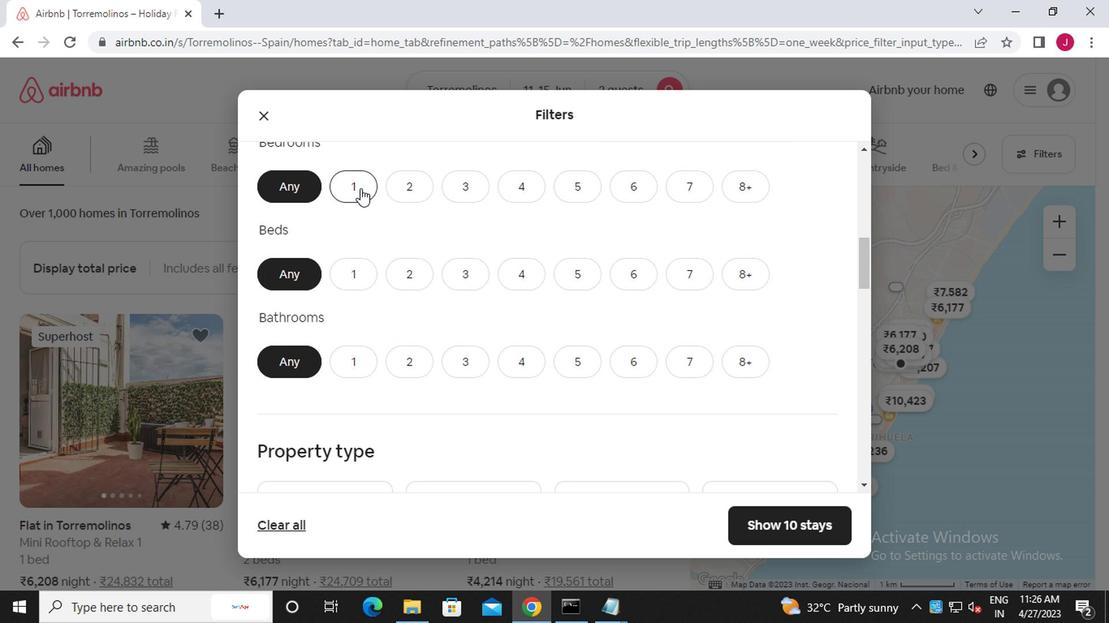 
Action: Mouse moved to (409, 287)
Screenshot: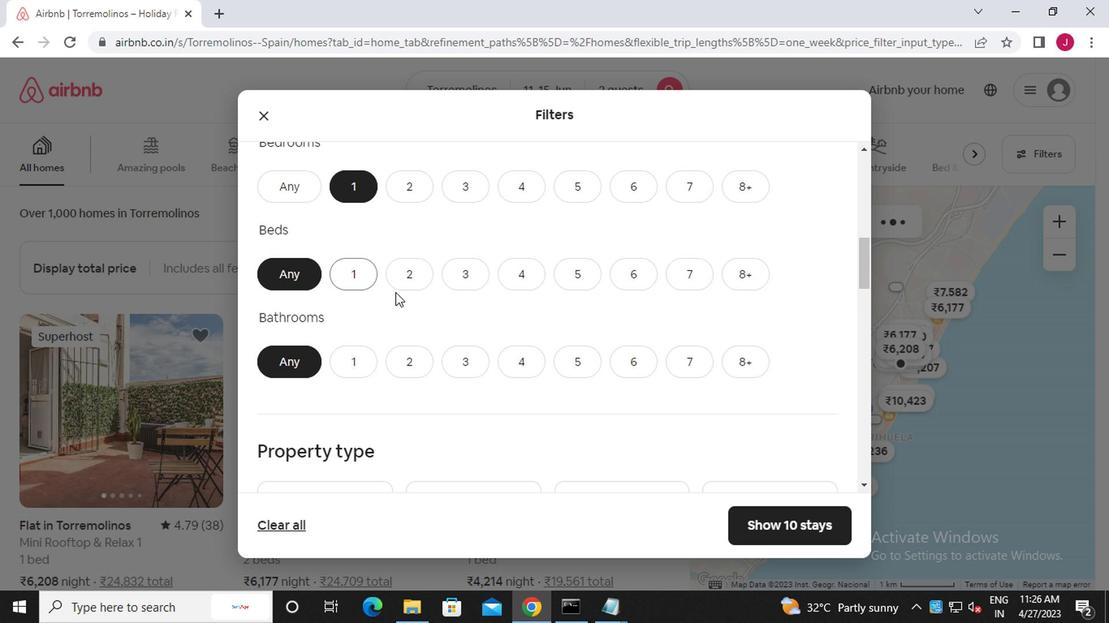 
Action: Mouse pressed left at (409, 287)
Screenshot: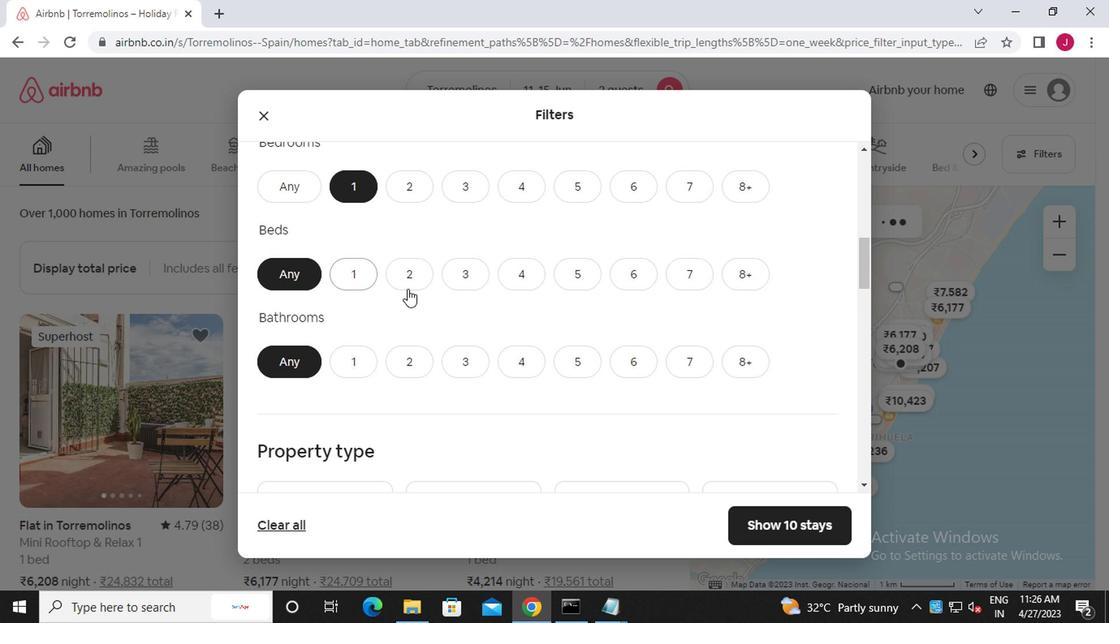 
Action: Mouse moved to (361, 367)
Screenshot: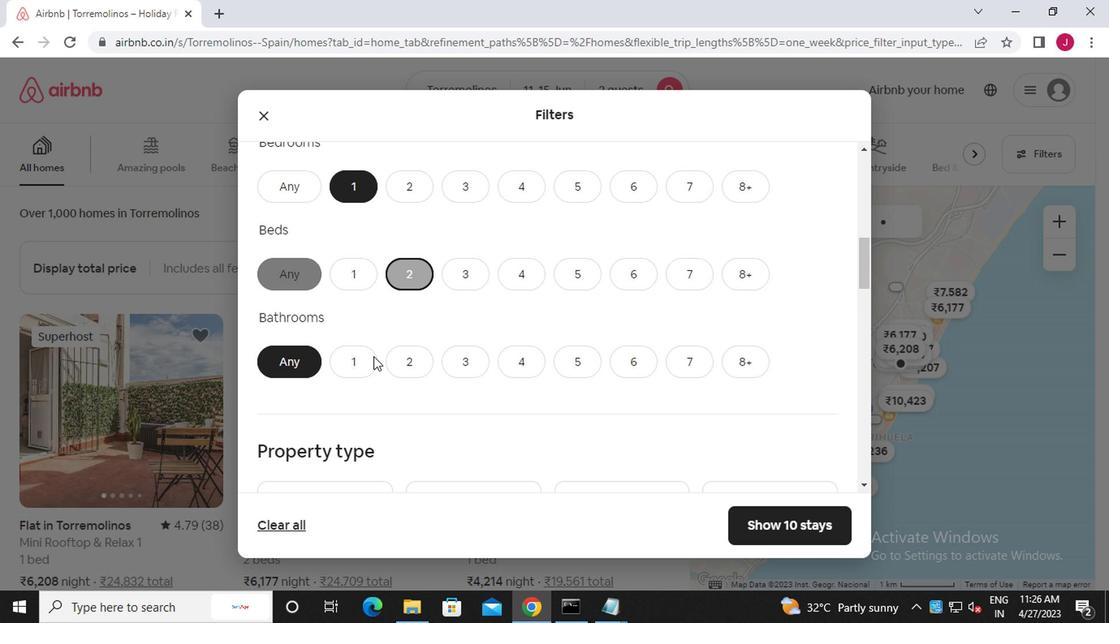 
Action: Mouse pressed left at (361, 367)
Screenshot: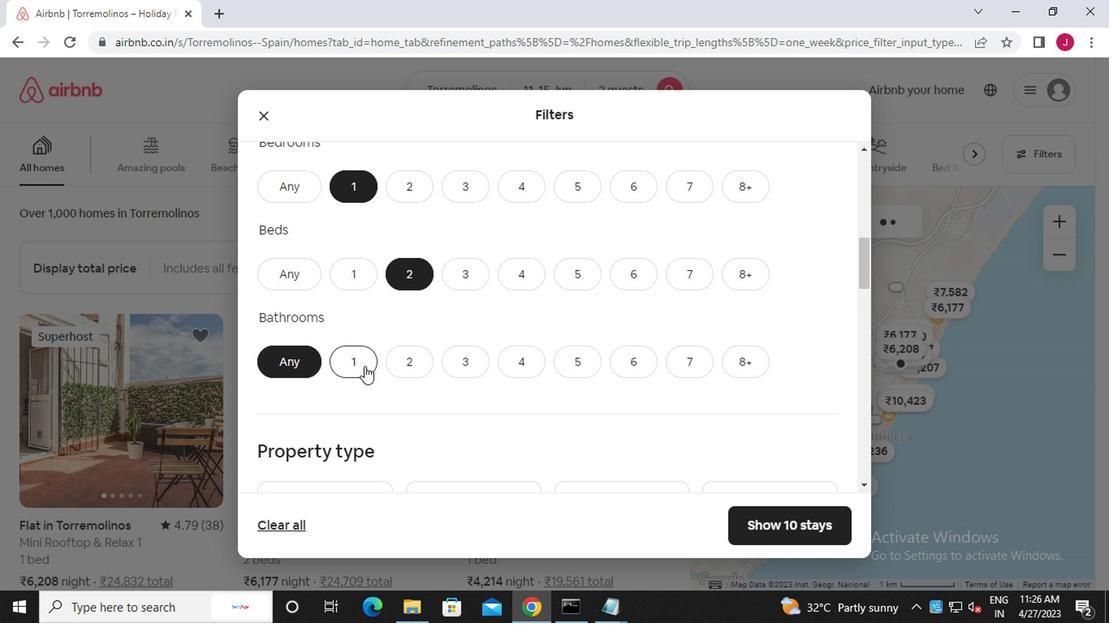 
Action: Mouse moved to (368, 384)
Screenshot: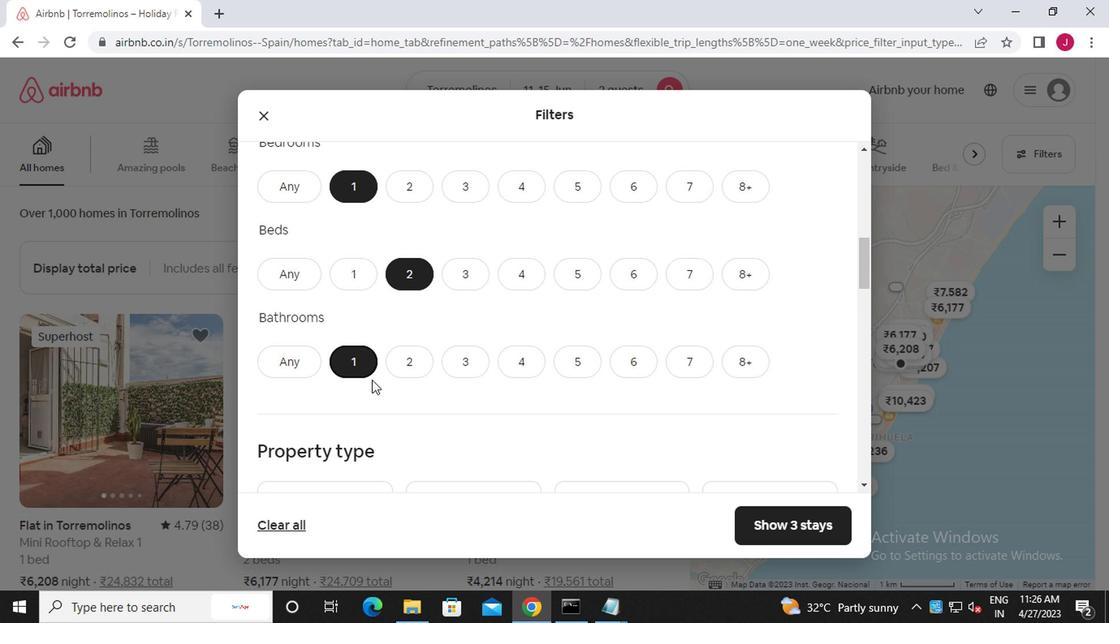 
Action: Mouse scrolled (368, 382) with delta (0, -1)
Screenshot: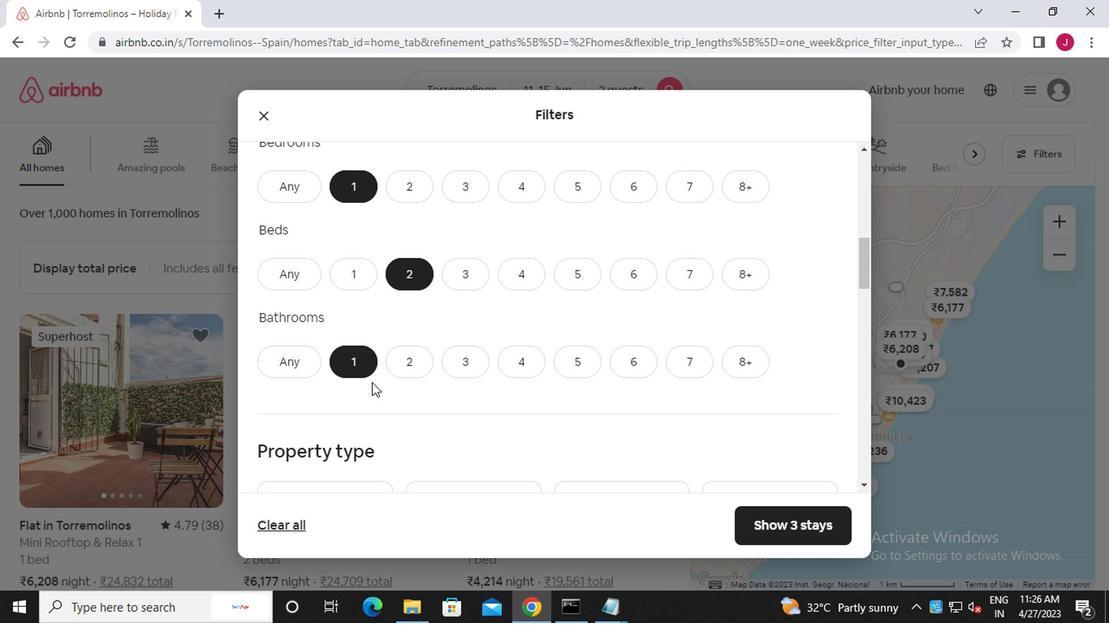
Action: Mouse scrolled (368, 382) with delta (0, -1)
Screenshot: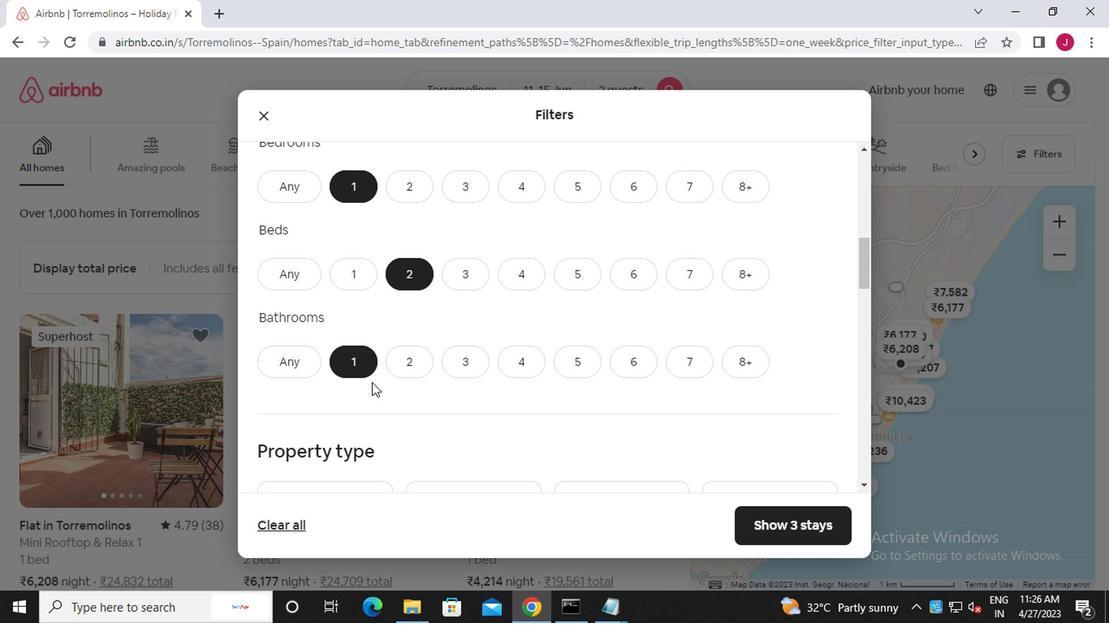 
Action: Mouse scrolled (368, 382) with delta (0, -1)
Screenshot: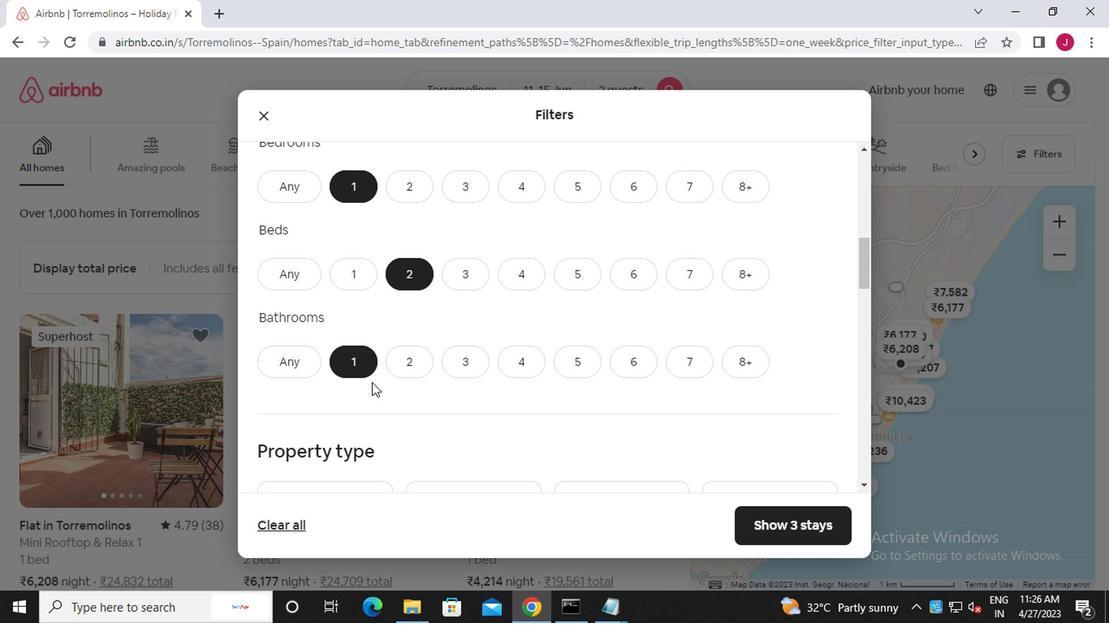
Action: Mouse moved to (348, 303)
Screenshot: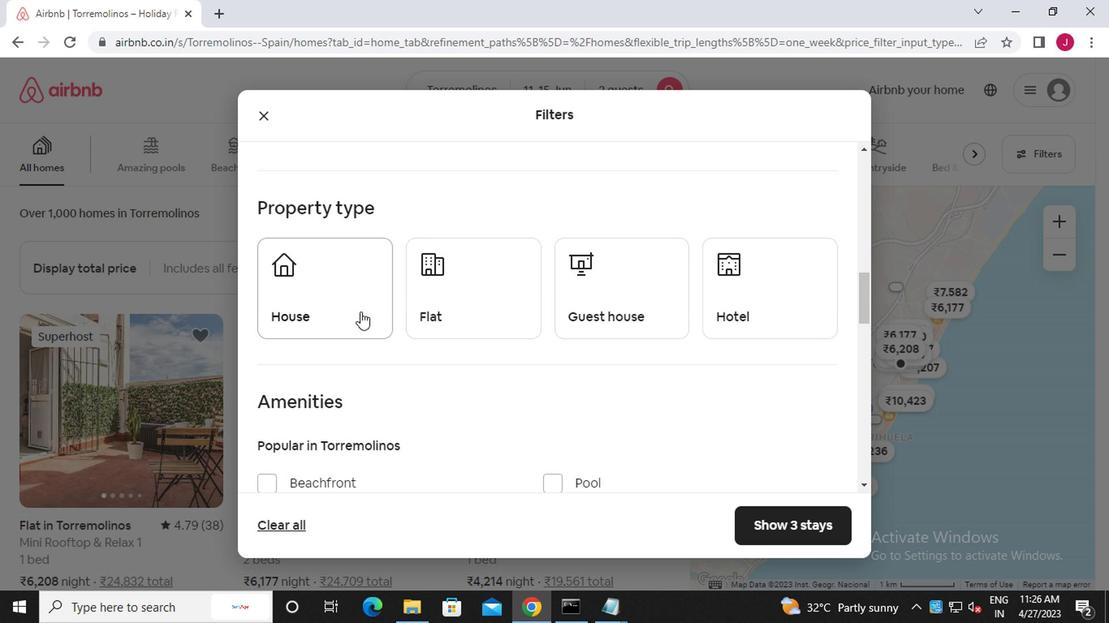 
Action: Mouse pressed left at (348, 303)
Screenshot: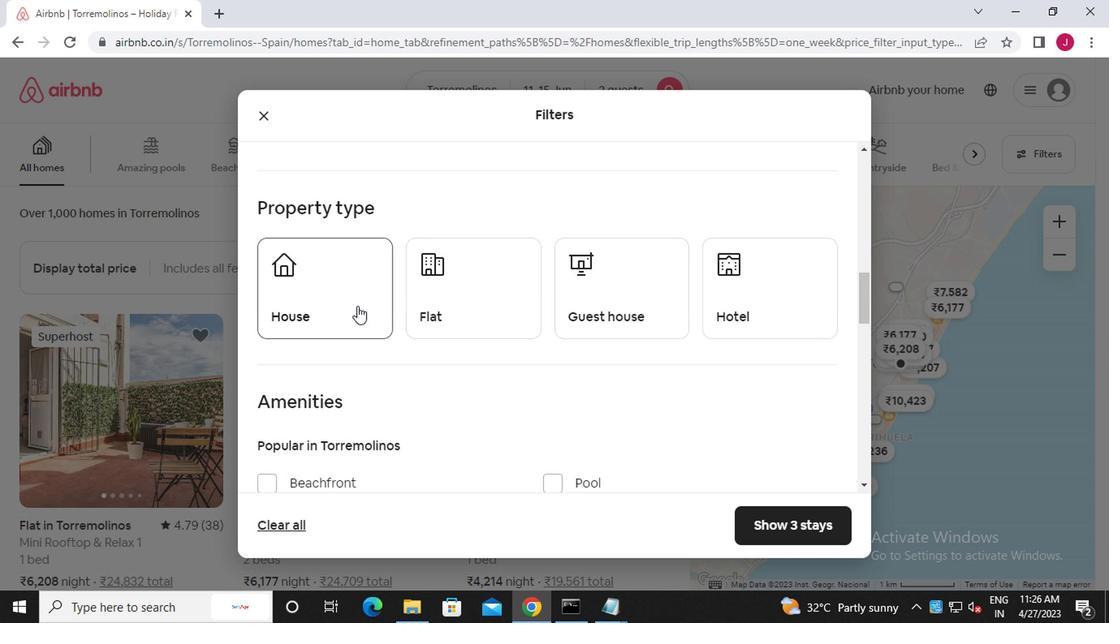 
Action: Mouse moved to (441, 311)
Screenshot: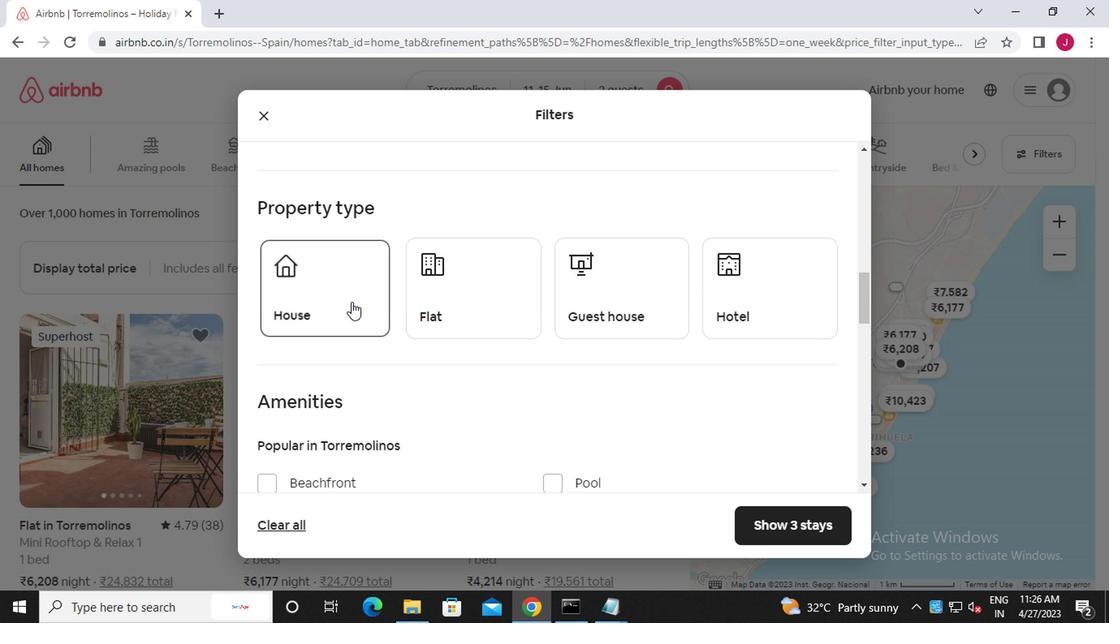 
Action: Mouse pressed left at (441, 311)
Screenshot: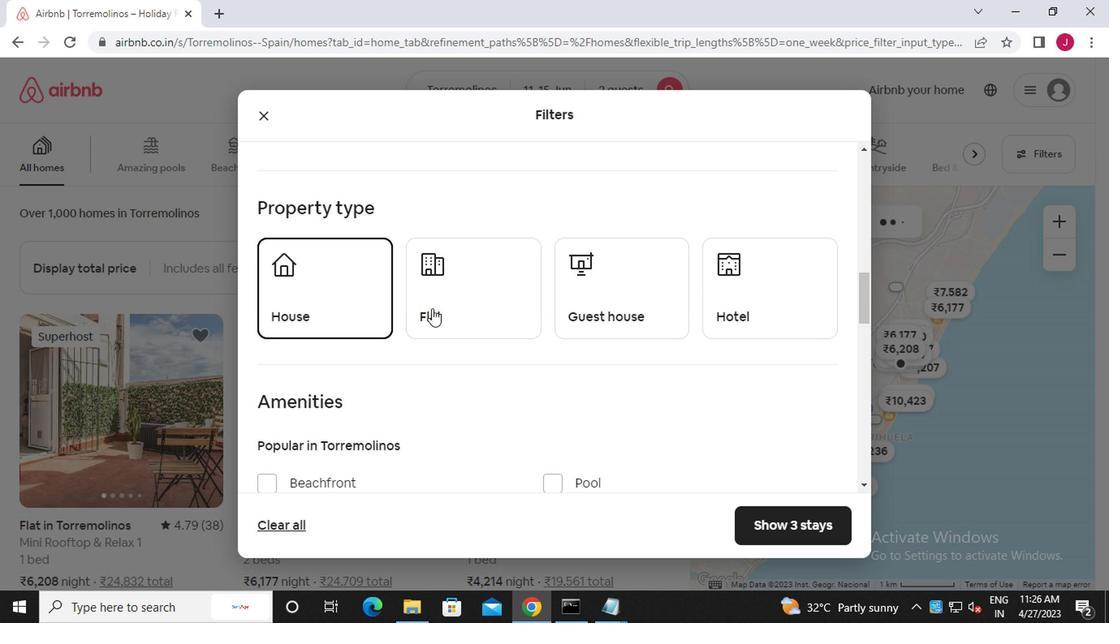 
Action: Mouse moved to (581, 307)
Screenshot: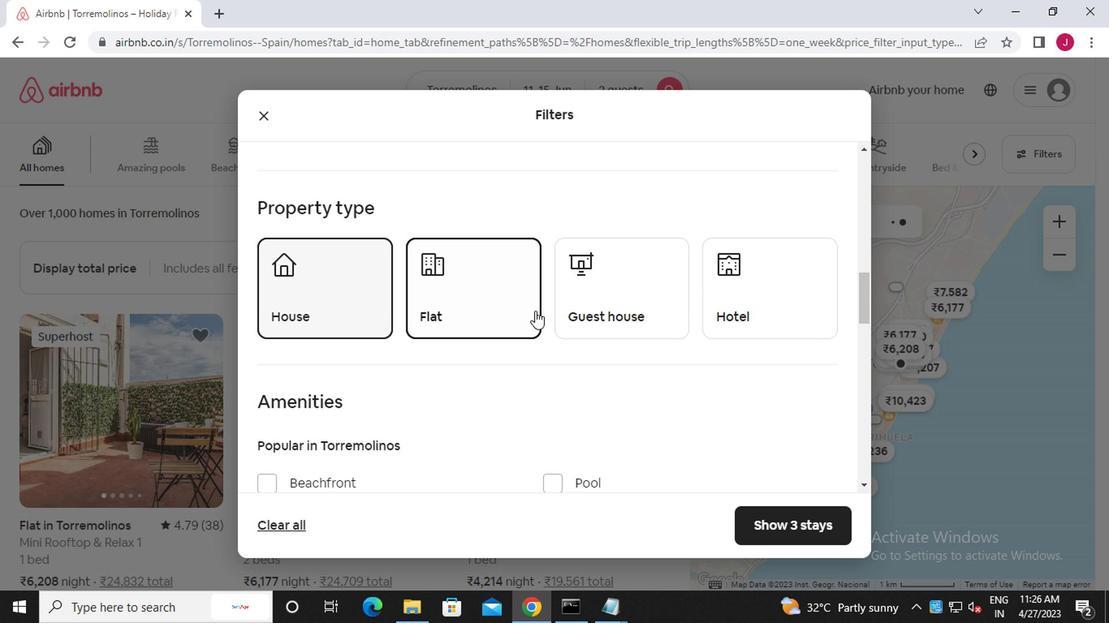 
Action: Mouse pressed left at (581, 307)
Screenshot: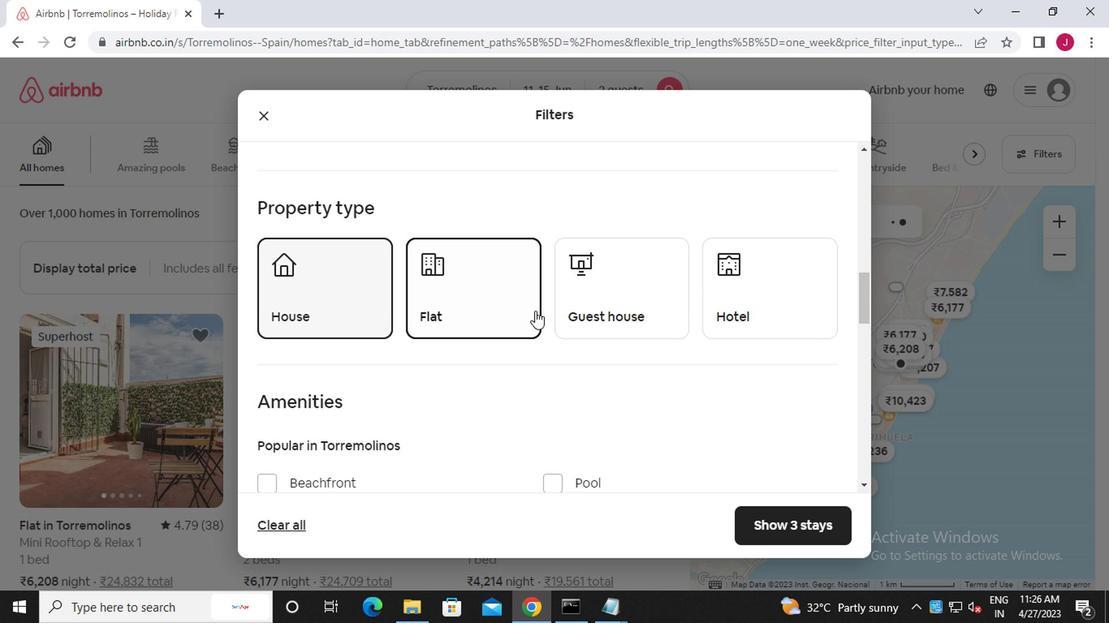 
Action: Mouse moved to (718, 296)
Screenshot: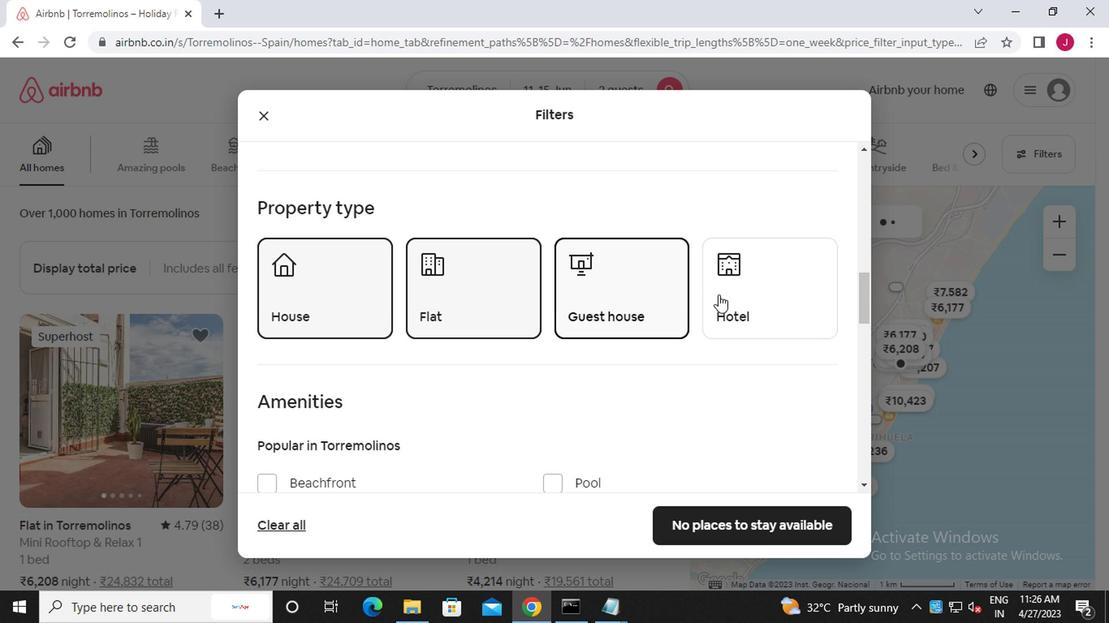 
Action: Mouse pressed left at (718, 296)
Screenshot: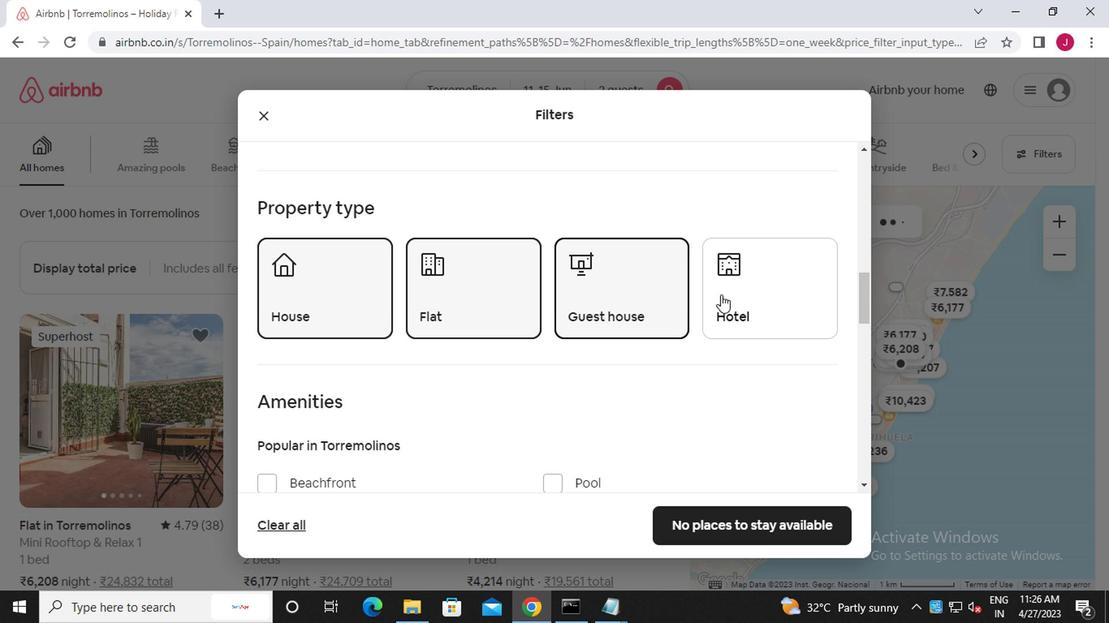 
Action: Mouse moved to (706, 320)
Screenshot: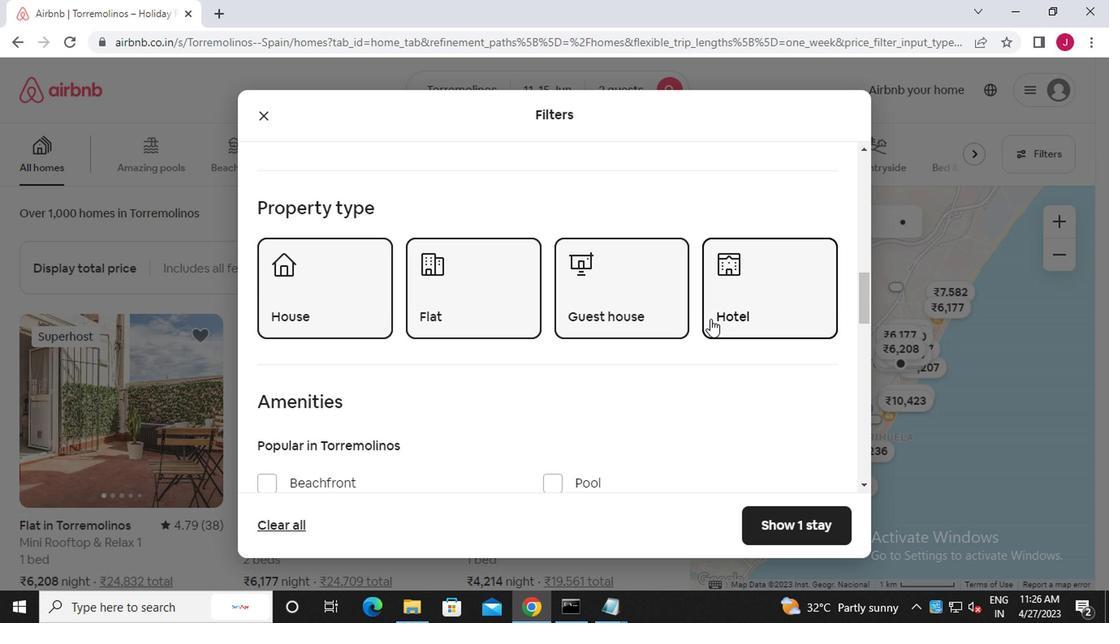 
Action: Mouse scrolled (706, 319) with delta (0, -1)
Screenshot: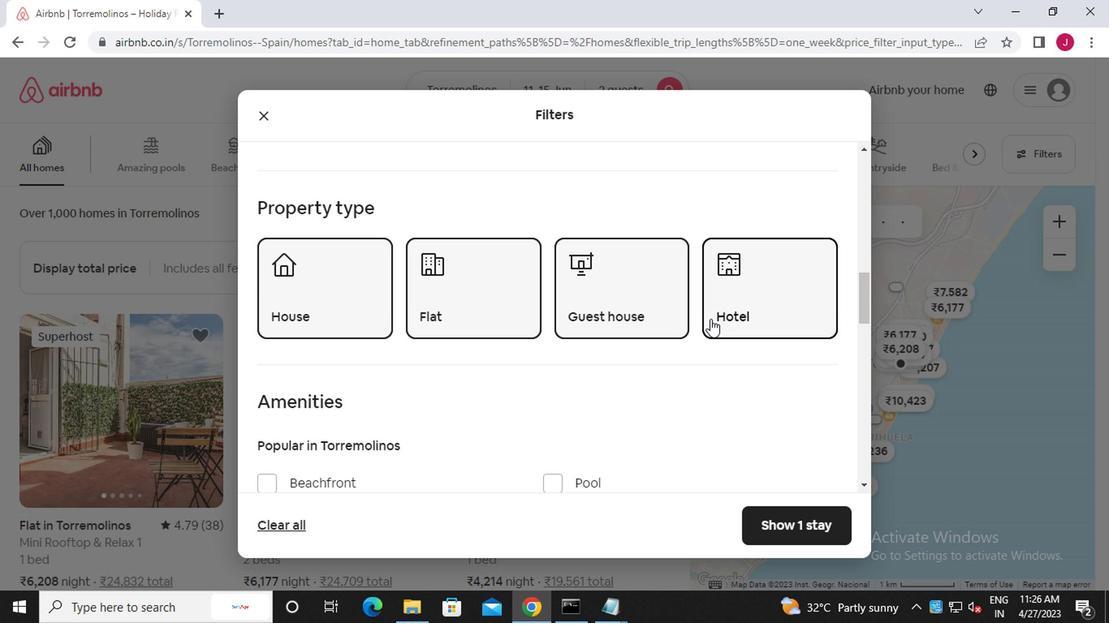 
Action: Mouse scrolled (706, 319) with delta (0, -1)
Screenshot: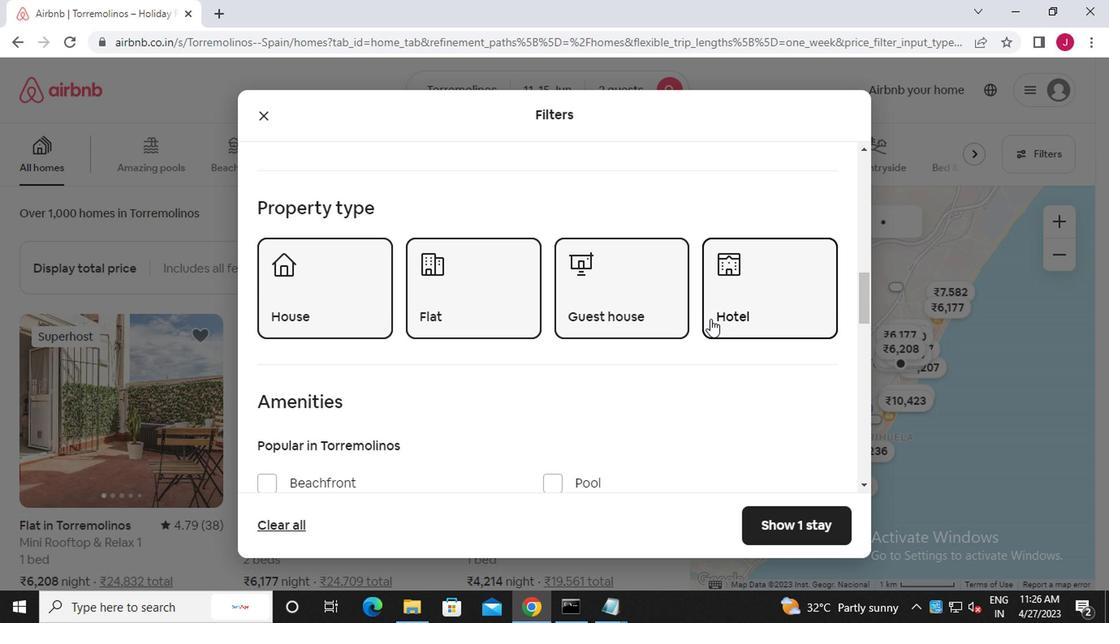 
Action: Mouse scrolled (706, 319) with delta (0, -1)
Screenshot: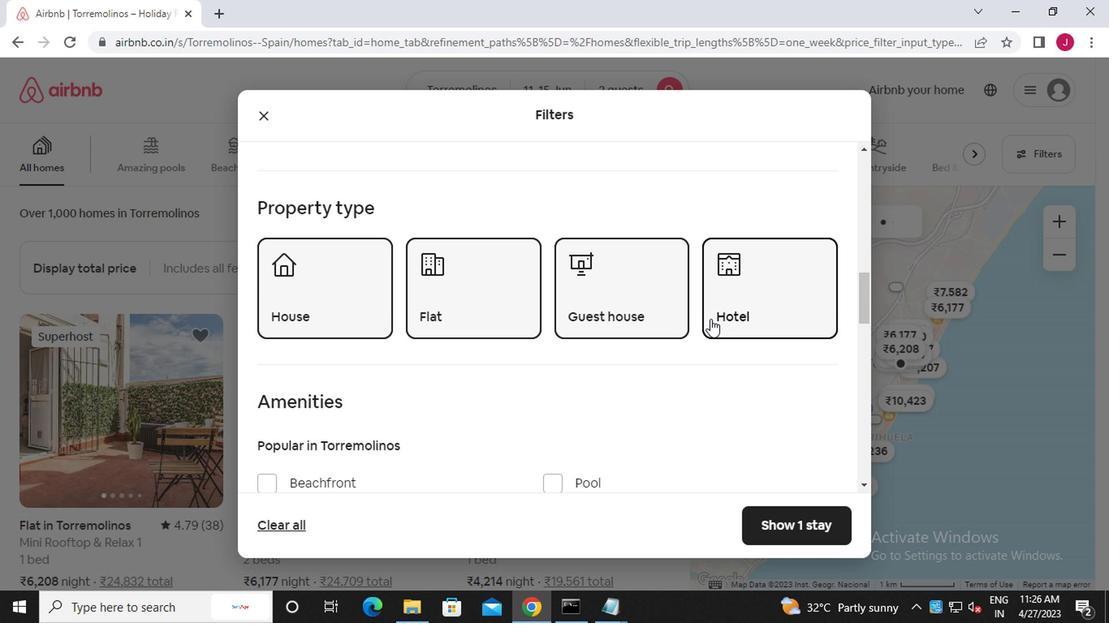
Action: Mouse scrolled (706, 319) with delta (0, -1)
Screenshot: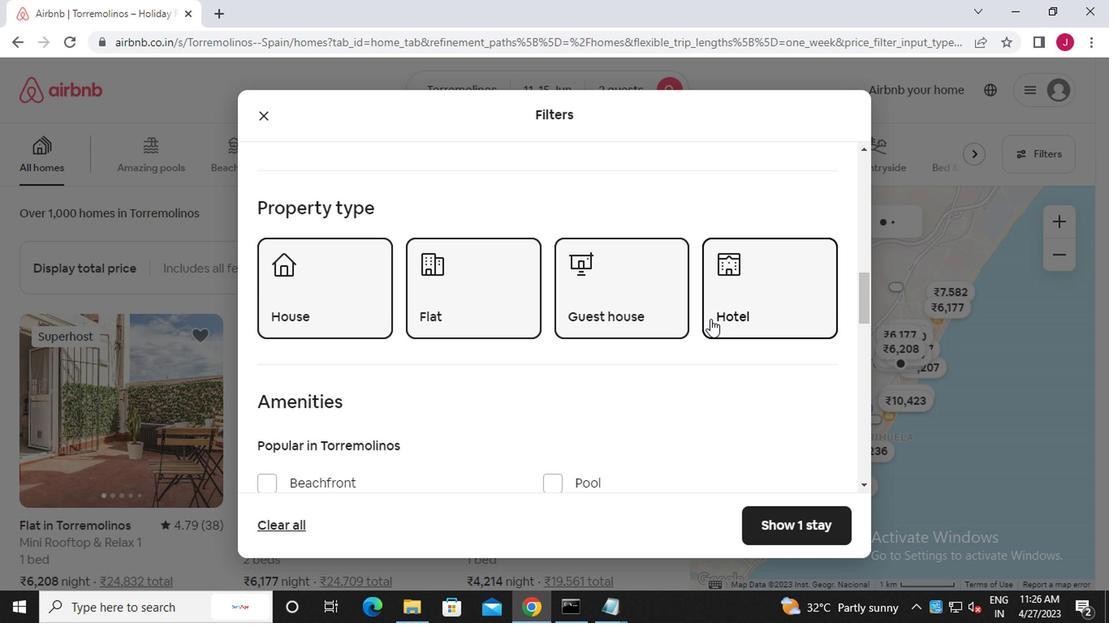 
Action: Mouse scrolled (706, 319) with delta (0, -1)
Screenshot: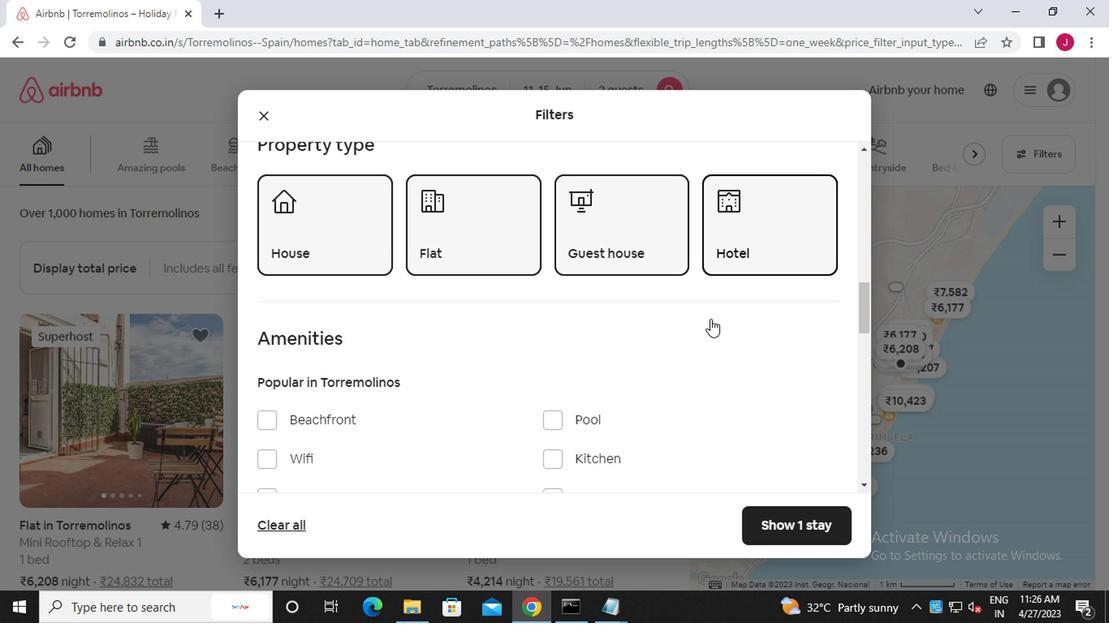 
Action: Mouse moved to (791, 379)
Screenshot: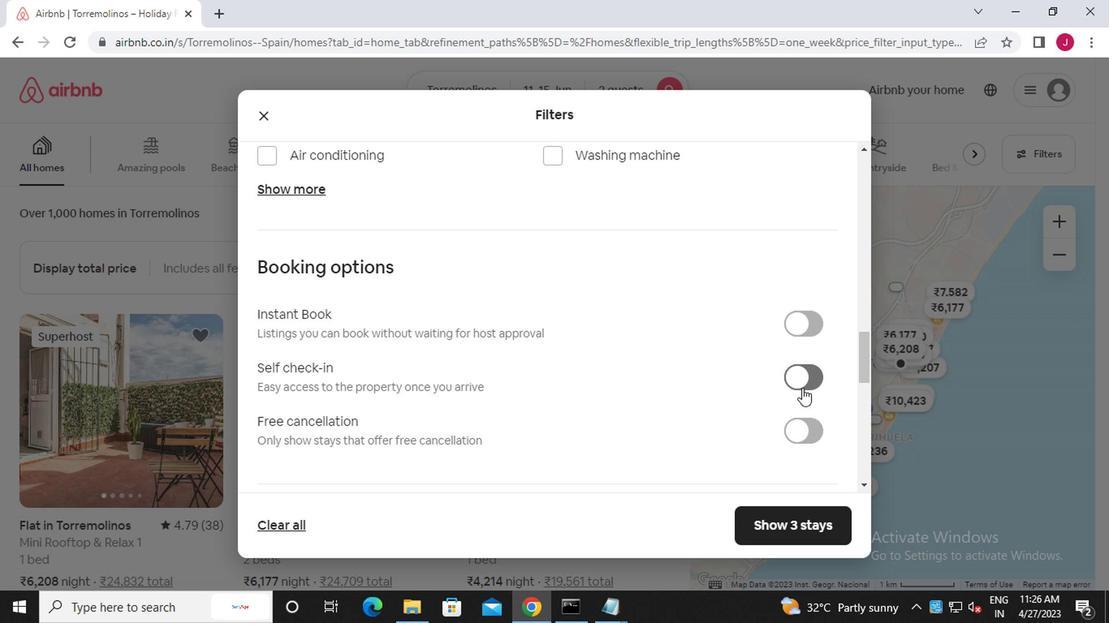 
Action: Mouse pressed left at (791, 379)
Screenshot: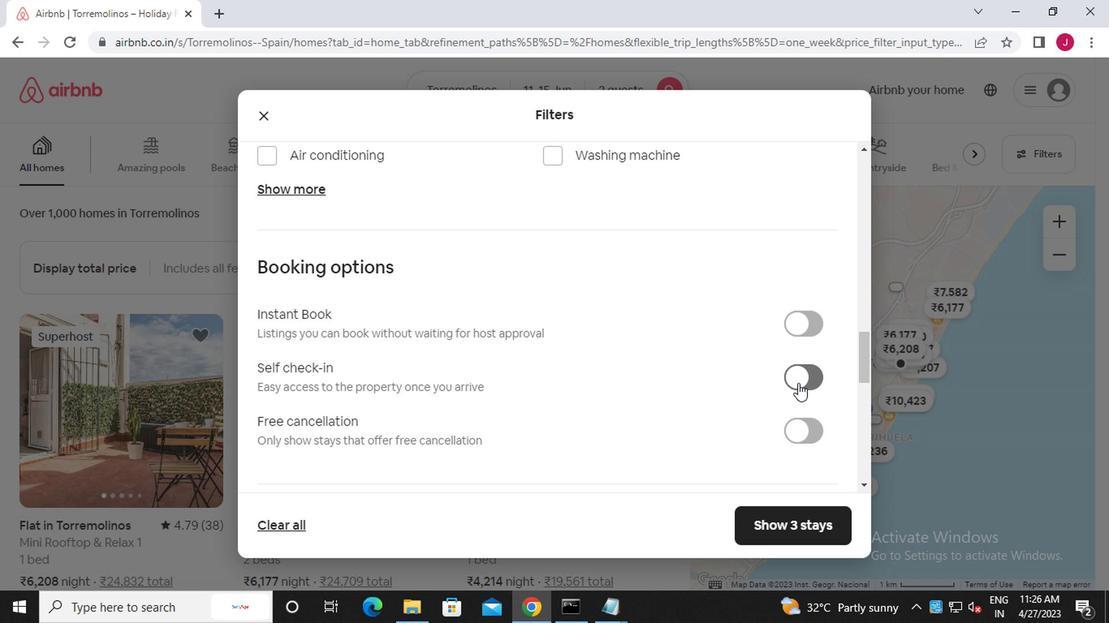 
Action: Mouse moved to (523, 390)
Screenshot: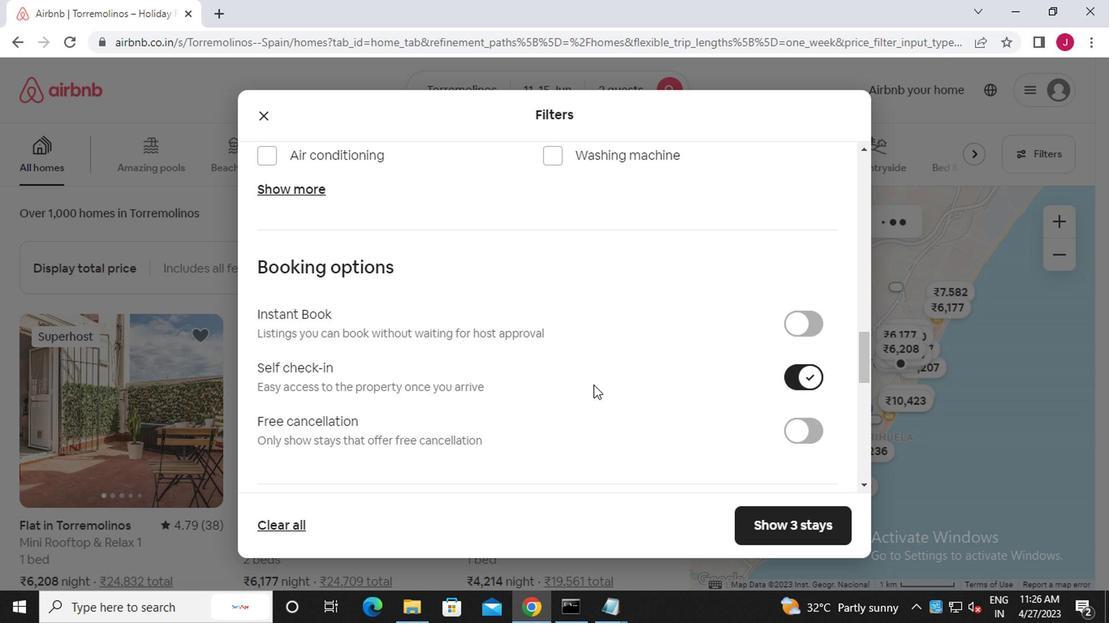 
Action: Mouse scrolled (523, 389) with delta (0, -1)
Screenshot: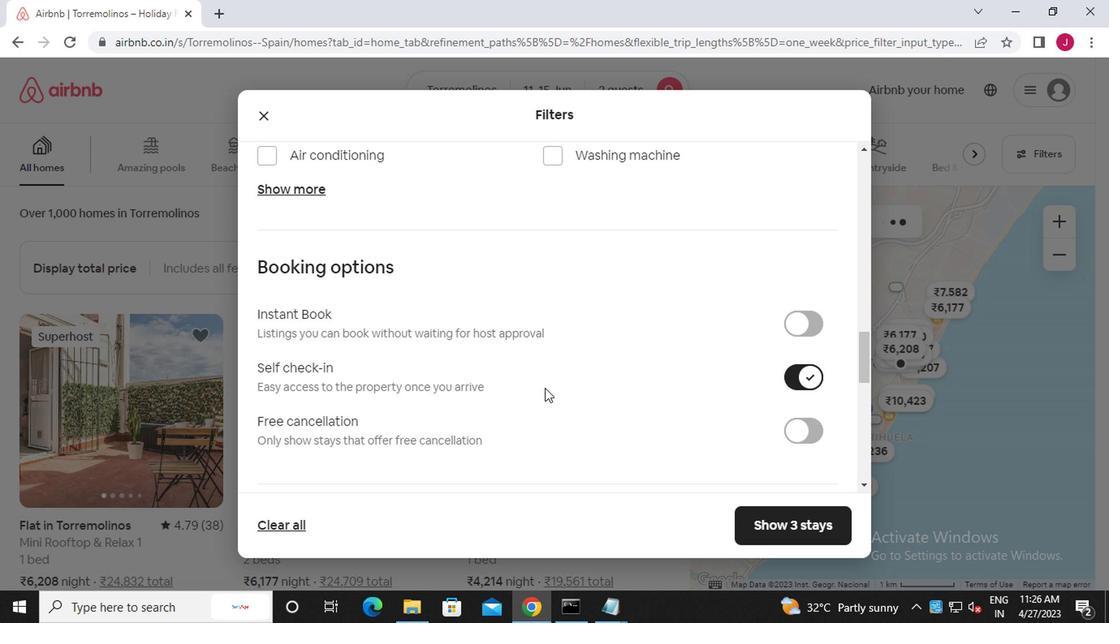 
Action: Mouse scrolled (523, 389) with delta (0, -1)
Screenshot: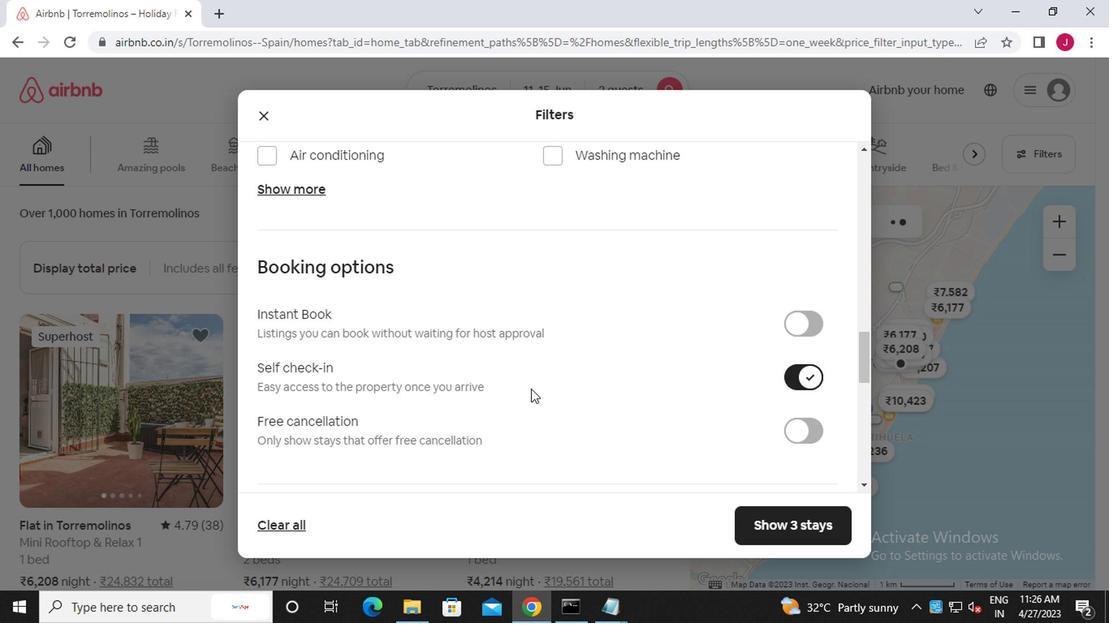 
Action: Mouse scrolled (523, 389) with delta (0, -1)
Screenshot: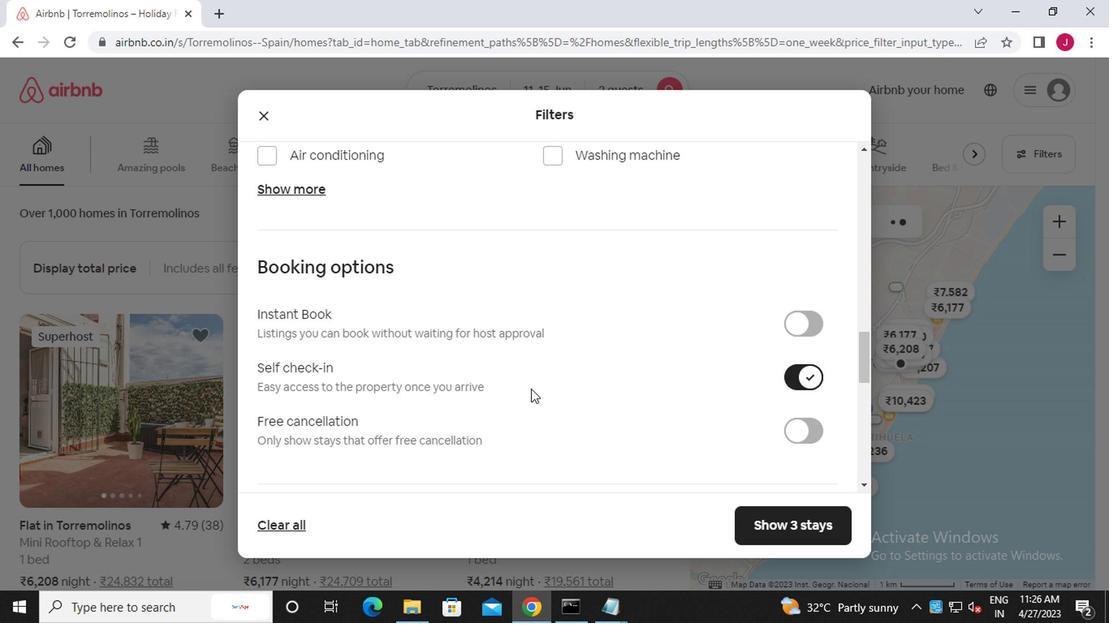 
Action: Mouse scrolled (523, 389) with delta (0, -1)
Screenshot: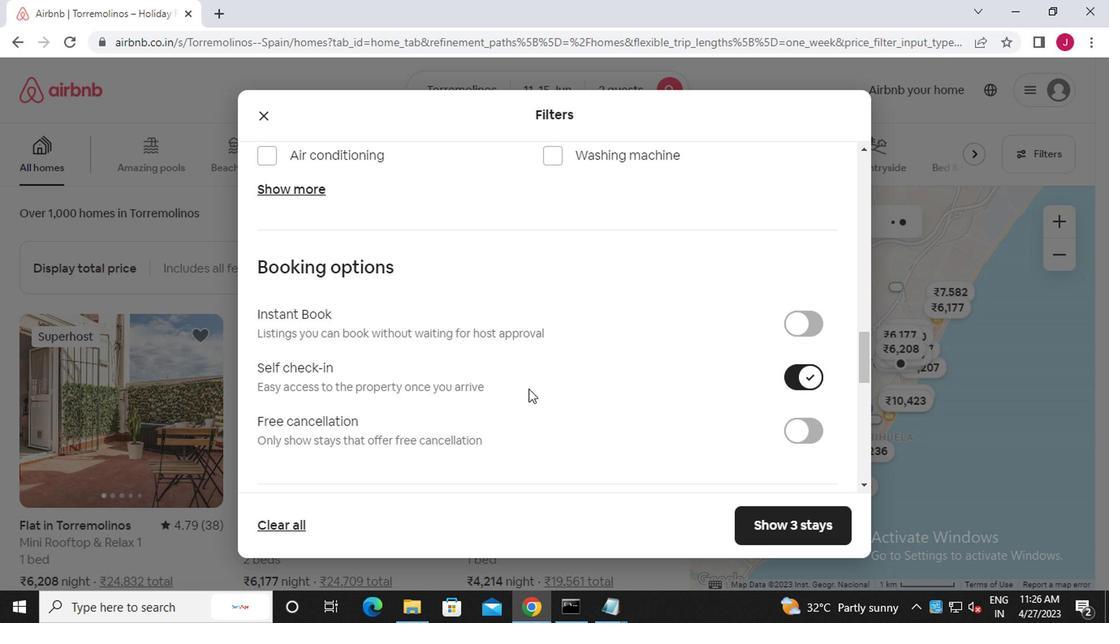 
Action: Mouse scrolled (523, 389) with delta (0, -1)
Screenshot: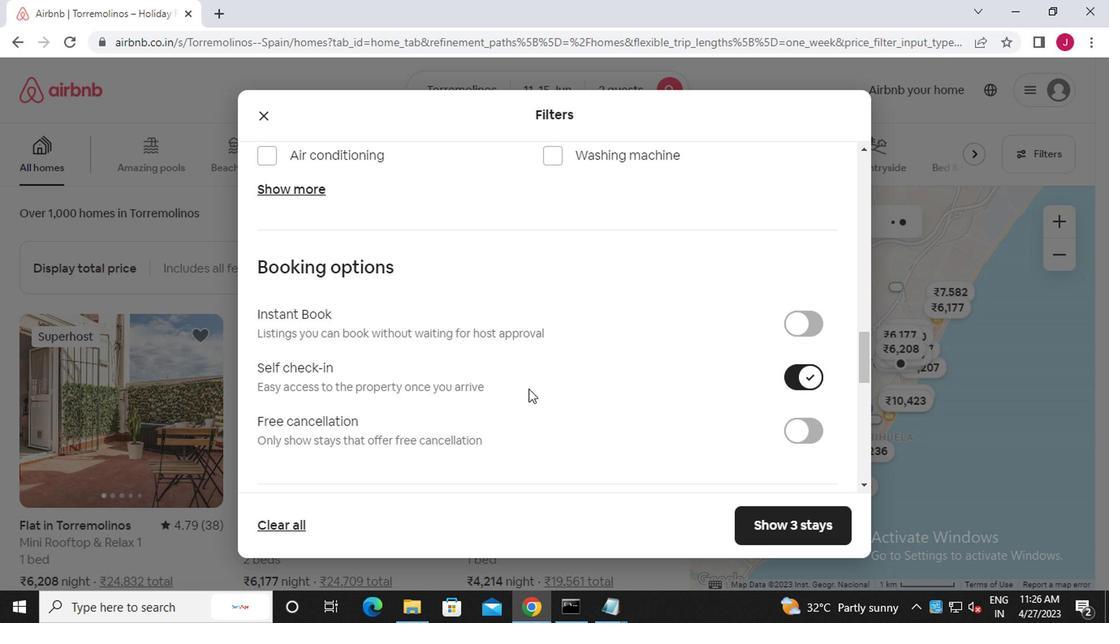 
Action: Mouse scrolled (523, 389) with delta (0, -1)
Screenshot: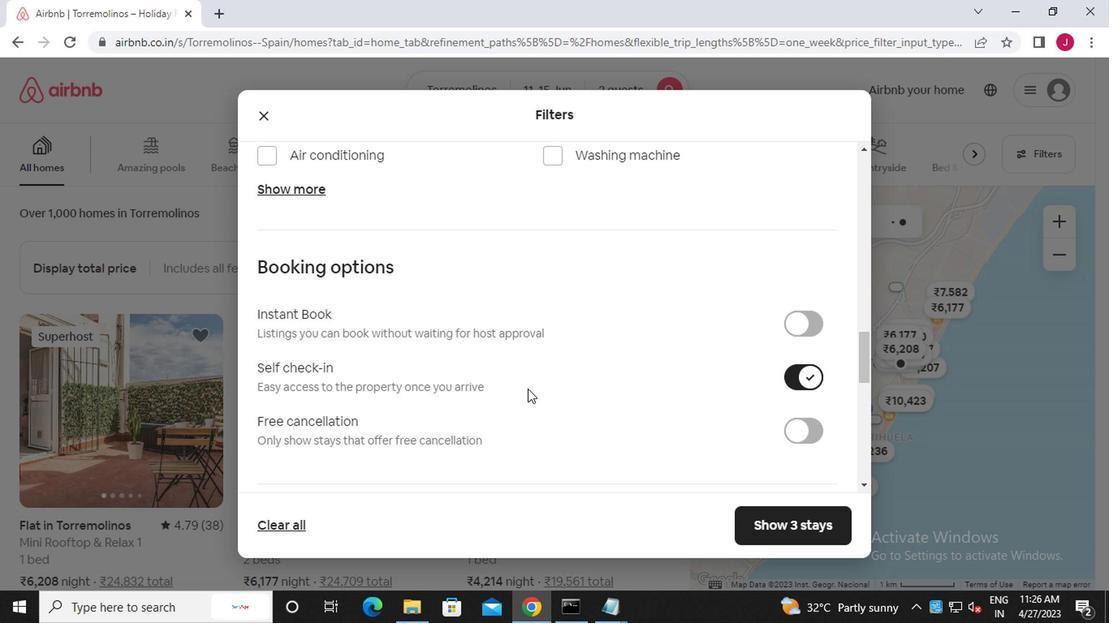 
Action: Mouse scrolled (523, 389) with delta (0, -1)
Screenshot: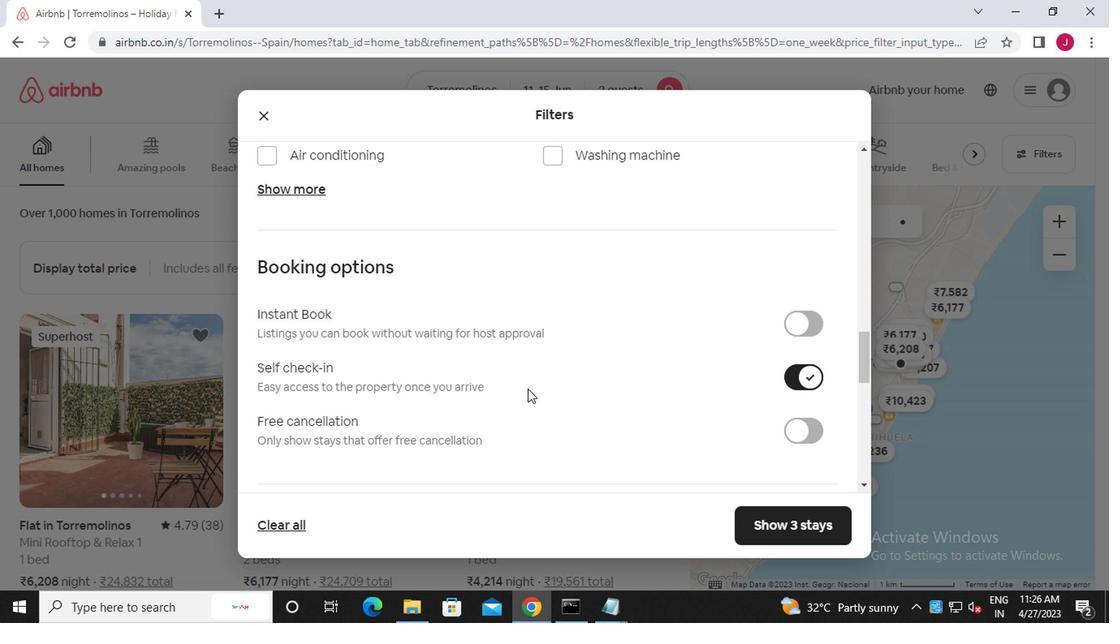 
Action: Mouse moved to (262, 471)
Screenshot: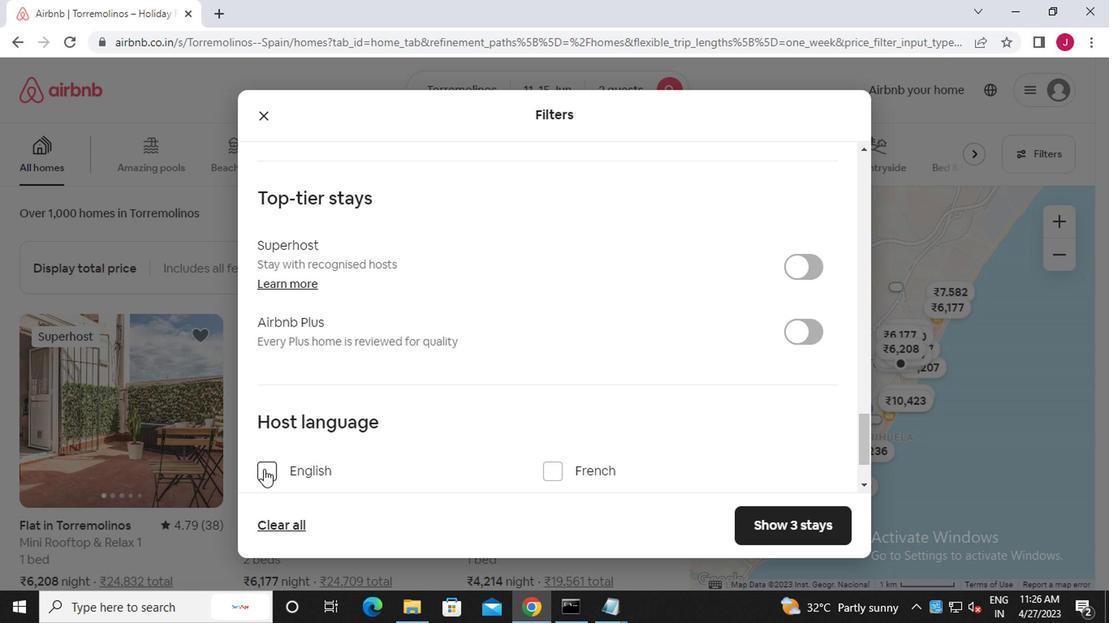 
Action: Mouse pressed left at (262, 471)
Screenshot: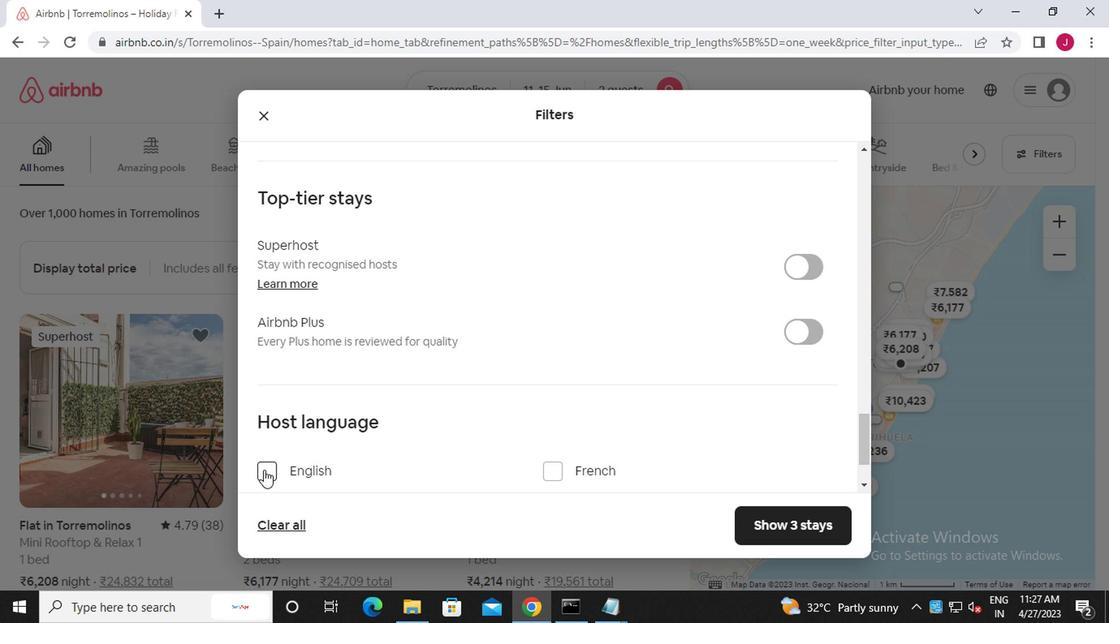
Action: Mouse moved to (759, 529)
Screenshot: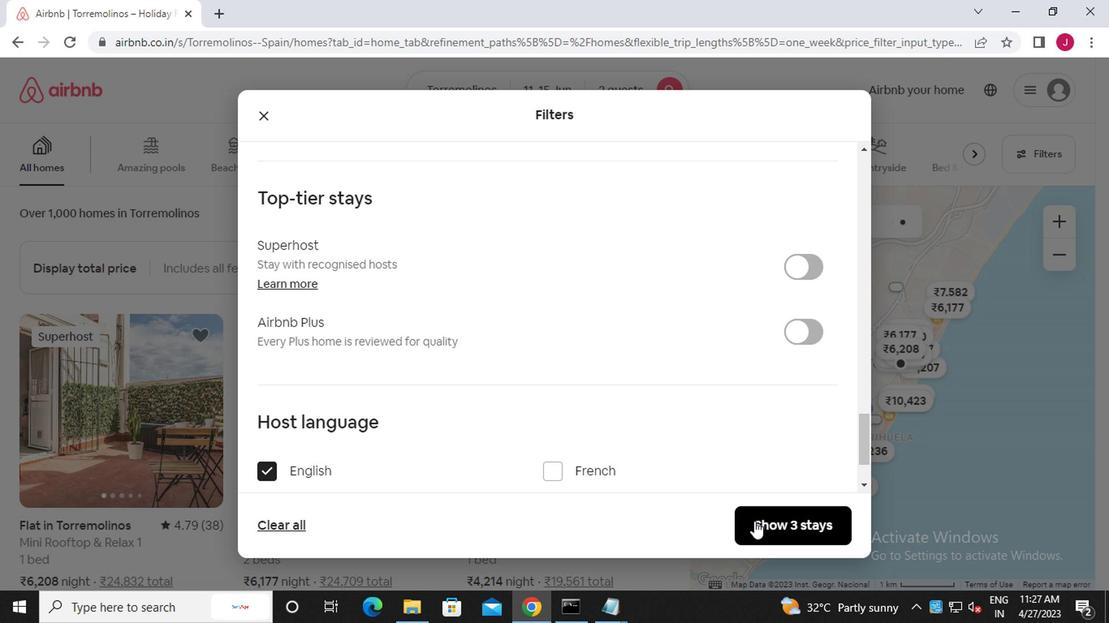 
Action: Mouse pressed left at (759, 529)
Screenshot: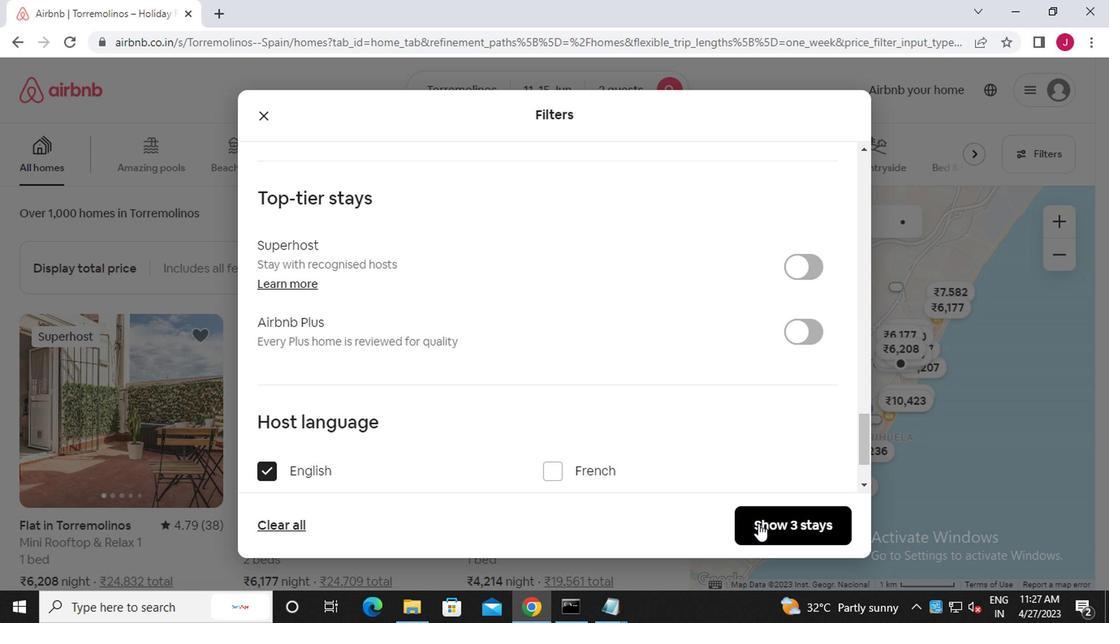 
Action: Mouse moved to (743, 511)
Screenshot: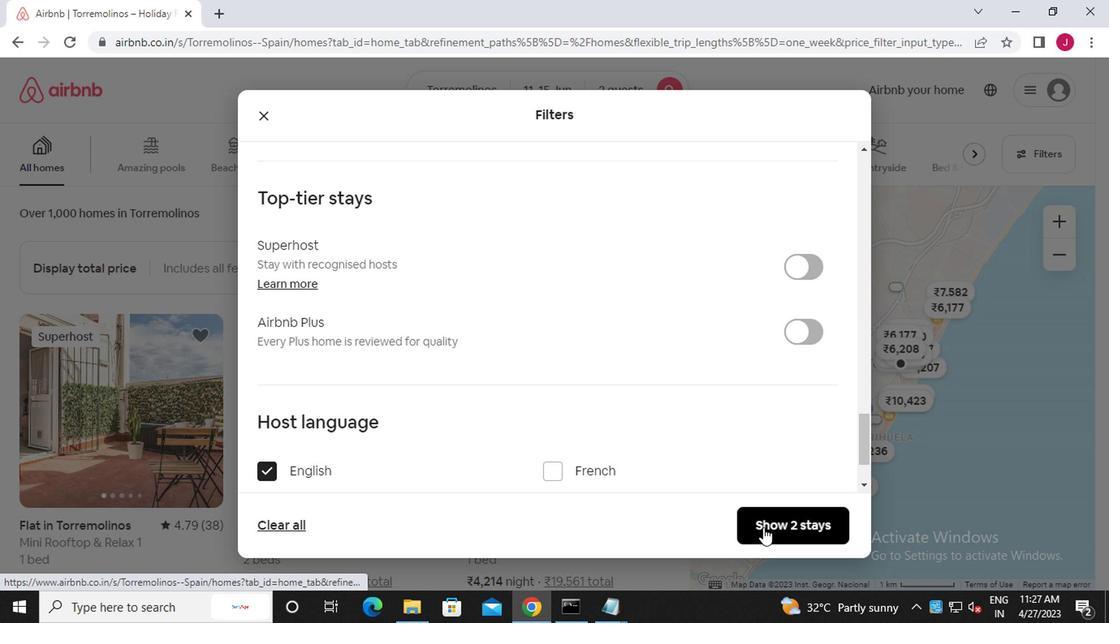 
